 Task: Add an event with the title Third Project Quality Control Meeting, date '2023/11/30', time 7:30 AM to 9:30 AMand add a description: This training session is designed to help participants effectively manage their time, increase productivity, and achieve a better work-life balance. , put the event into Green category, logged in from the account softage.9@softage.netand send the event invitation to softage.4@softage.net with CC to  softage.5@softage.net. Set a reminder for the event 15 minutes before
Action: Mouse moved to (86, 105)
Screenshot: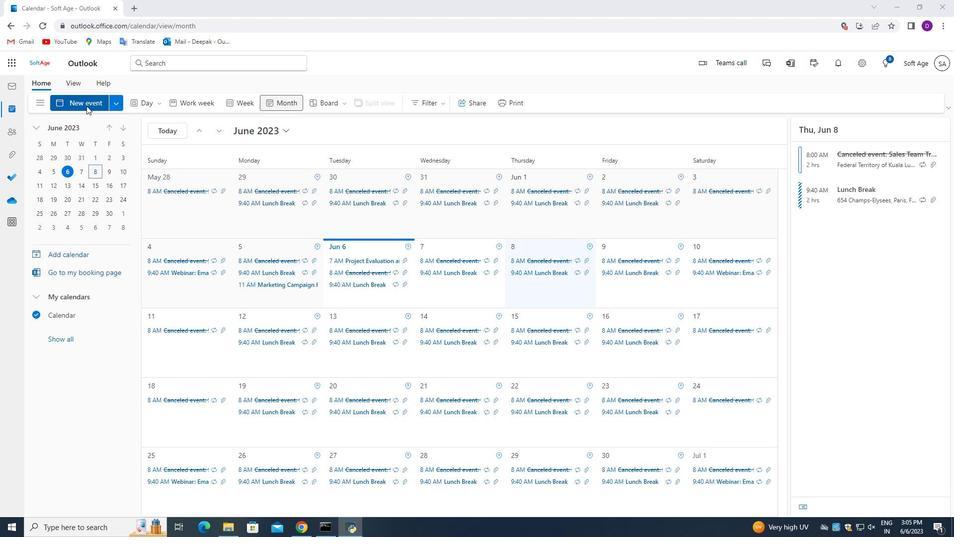
Action: Mouse pressed left at (86, 105)
Screenshot: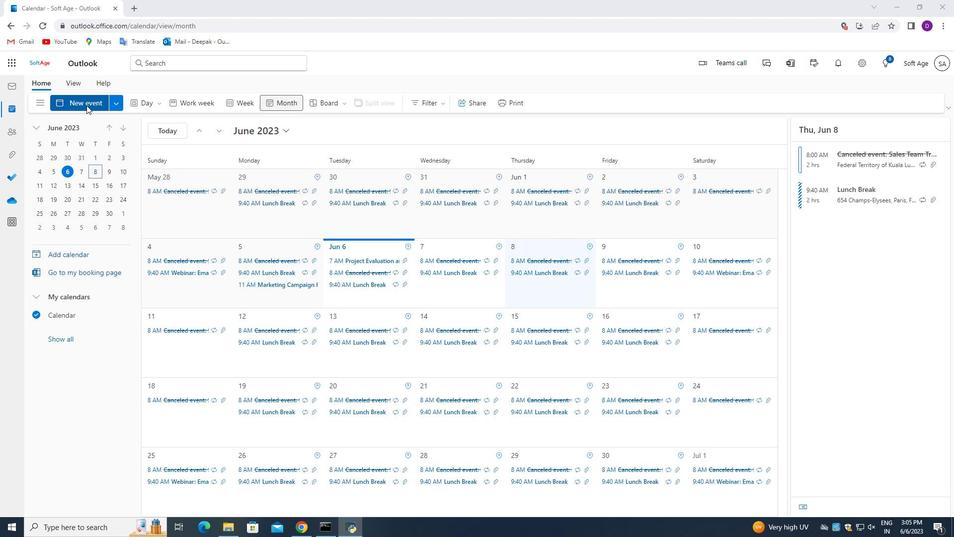 
Action: Mouse moved to (364, 416)
Screenshot: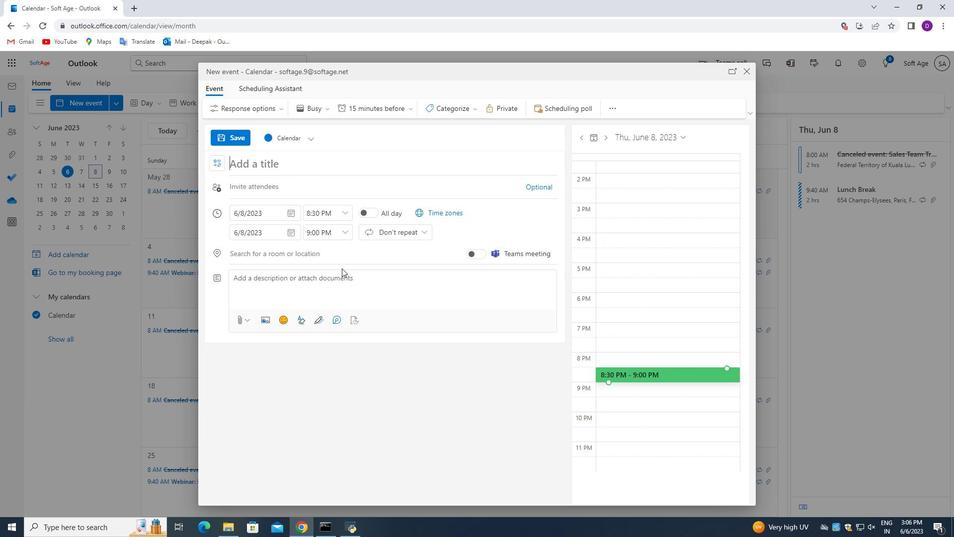 
Action: Key pressed <Key.shift_r>Third<Key.space><Key.shift>Project<Key.space><Key.shift_r>Quality<Key.space>control<Key.space><Key.shift>Meeting
Screenshot: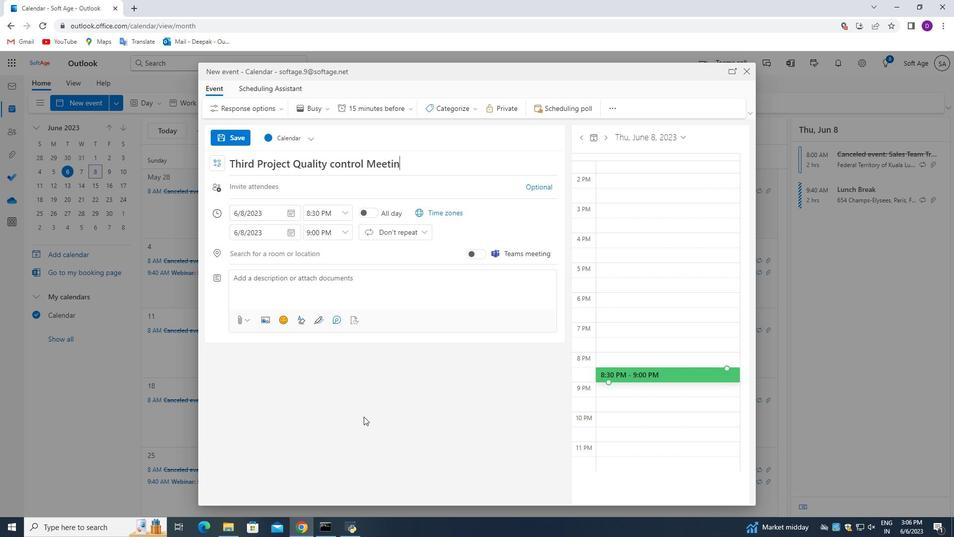 
Action: Mouse moved to (290, 214)
Screenshot: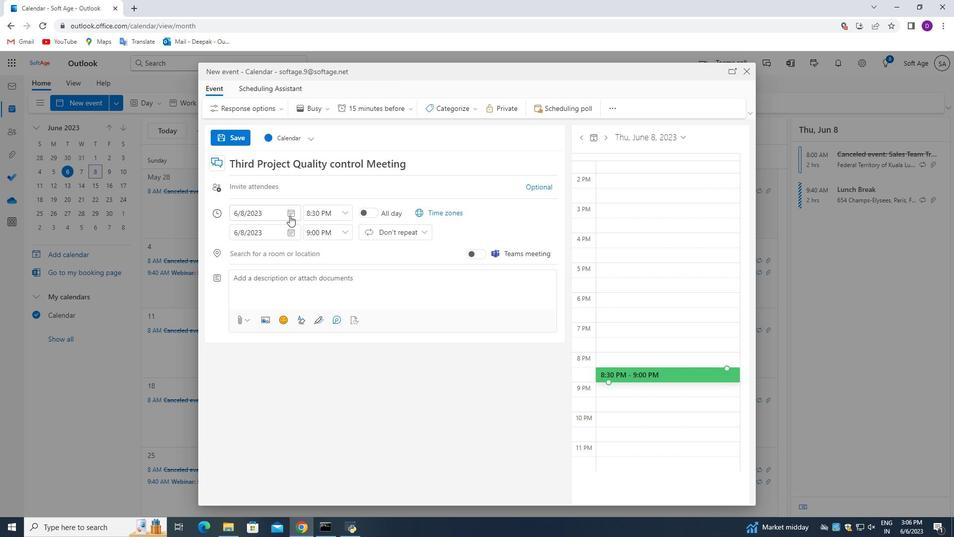 
Action: Mouse pressed left at (290, 214)
Screenshot: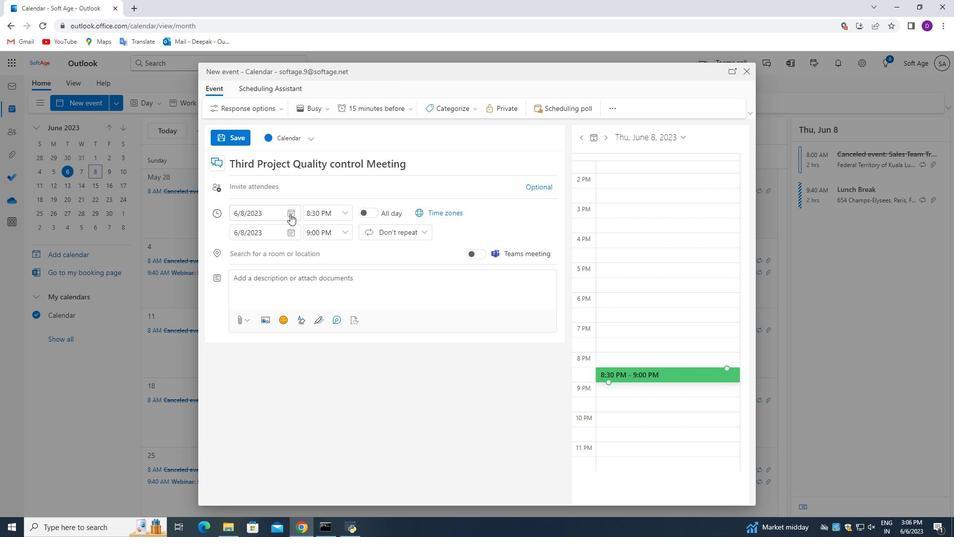 
Action: Mouse moved to (266, 237)
Screenshot: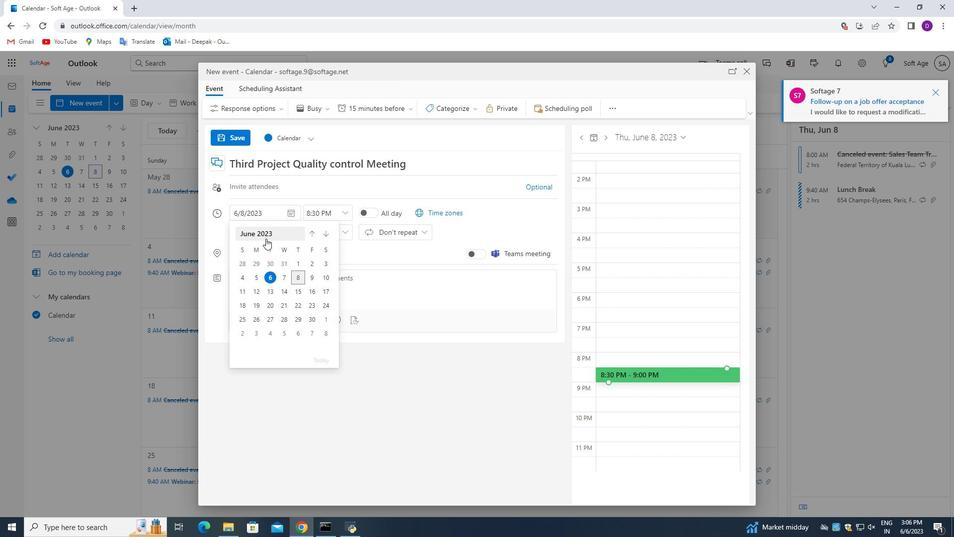 
Action: Mouse pressed left at (266, 237)
Screenshot: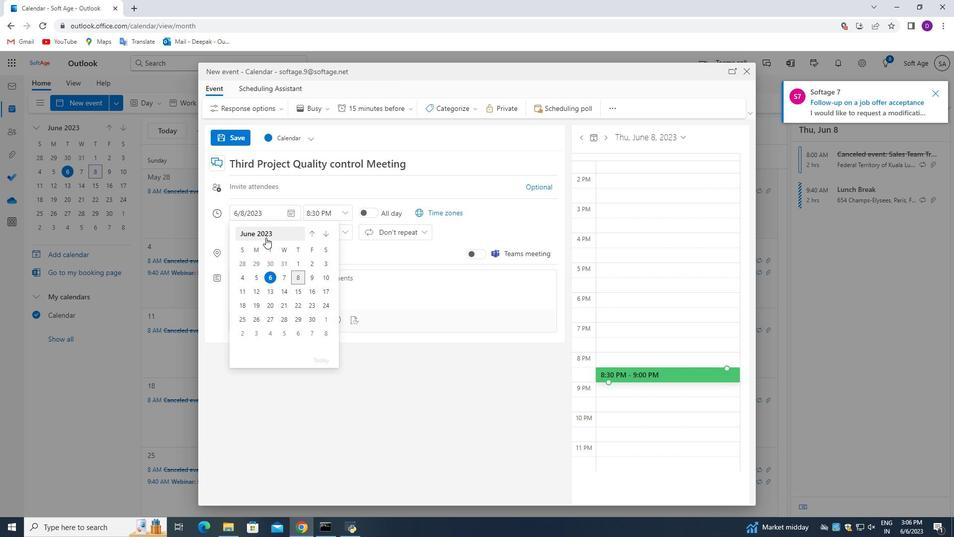 
Action: Mouse moved to (299, 311)
Screenshot: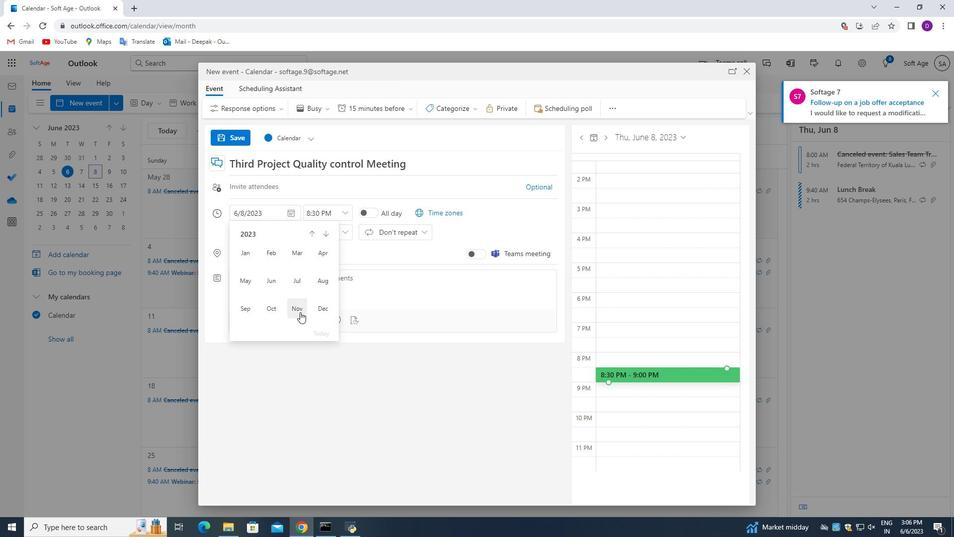 
Action: Mouse pressed left at (299, 311)
Screenshot: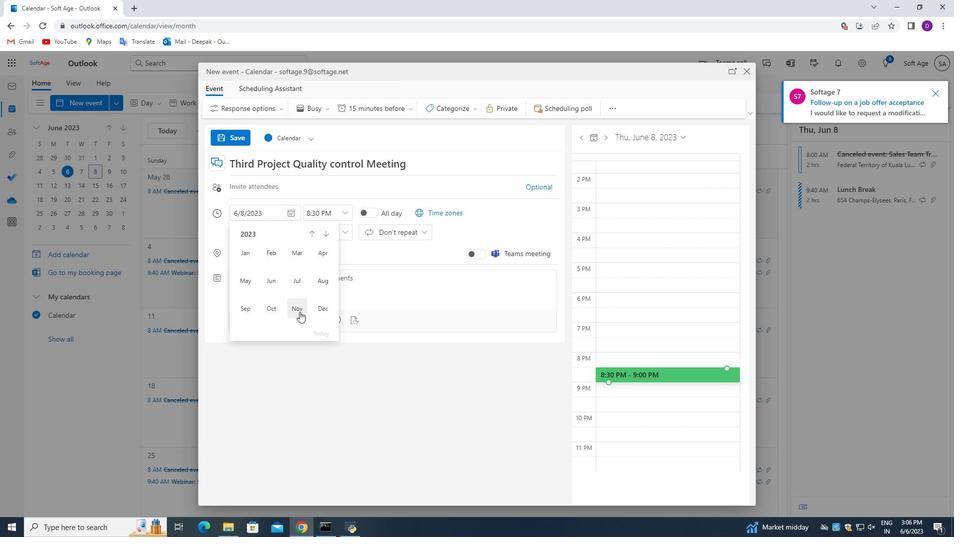 
Action: Mouse moved to (300, 318)
Screenshot: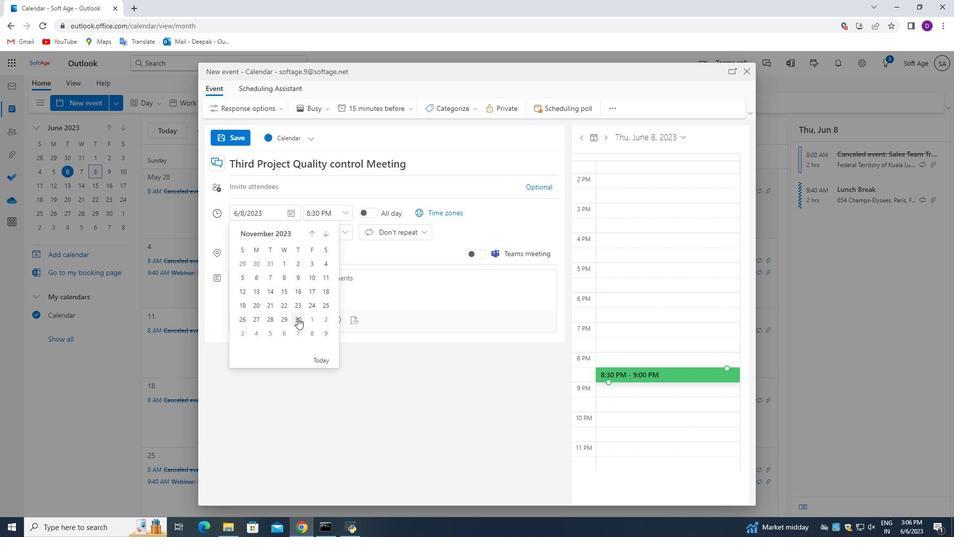 
Action: Mouse pressed left at (300, 318)
Screenshot: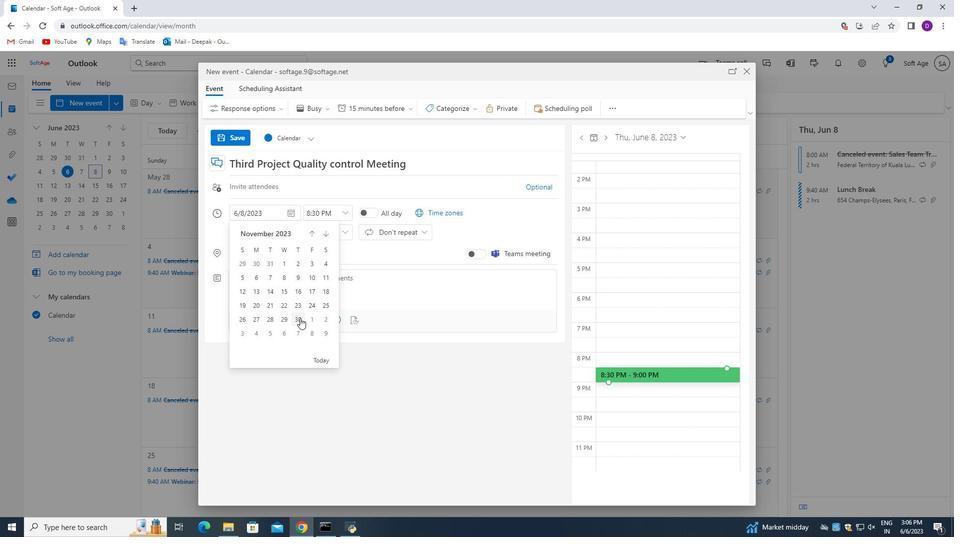 
Action: Mouse moved to (346, 215)
Screenshot: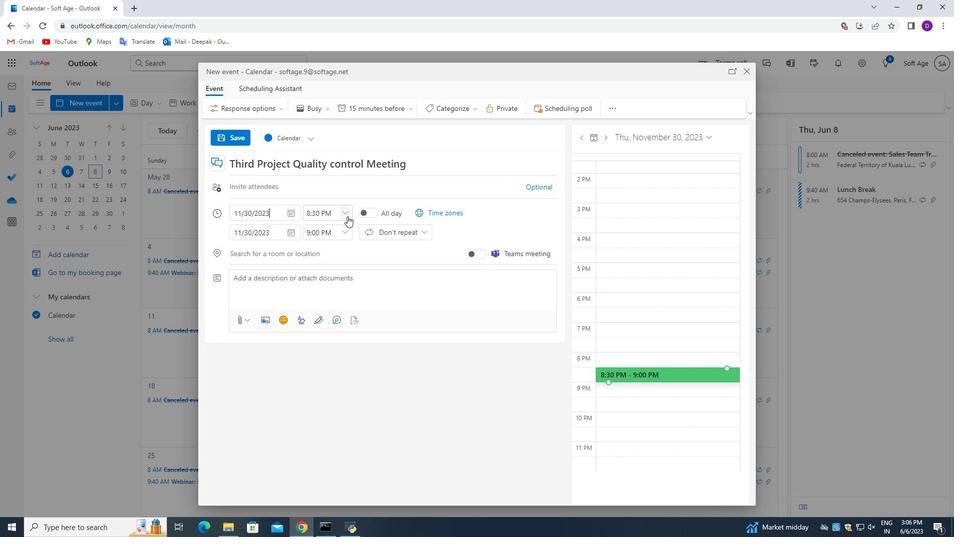 
Action: Mouse pressed left at (346, 215)
Screenshot: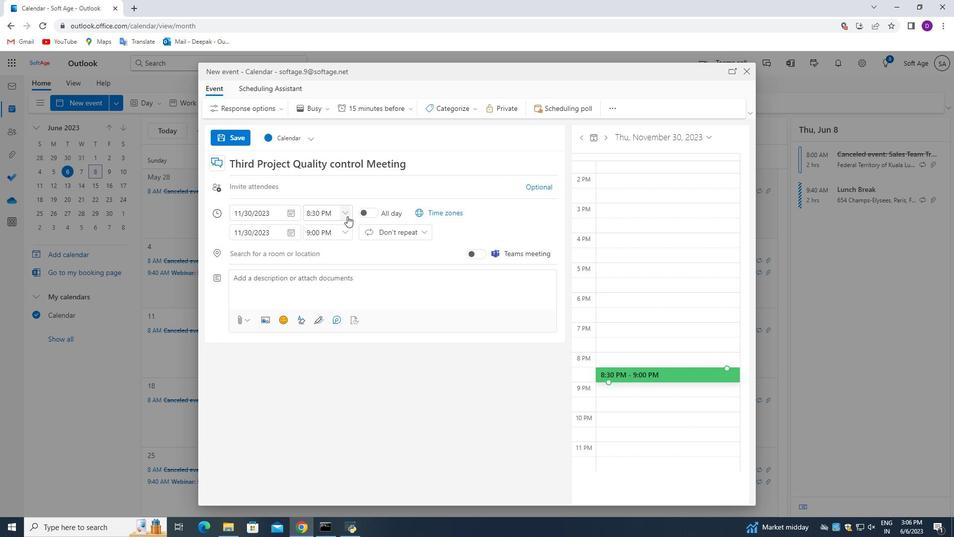 
Action: Mouse moved to (327, 275)
Screenshot: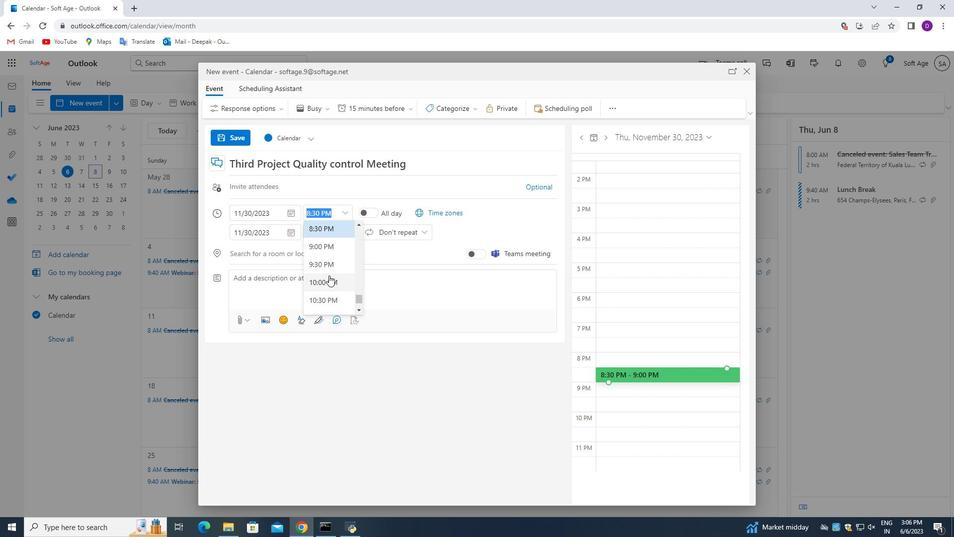 
Action: Mouse scrolled (327, 276) with delta (0, 0)
Screenshot: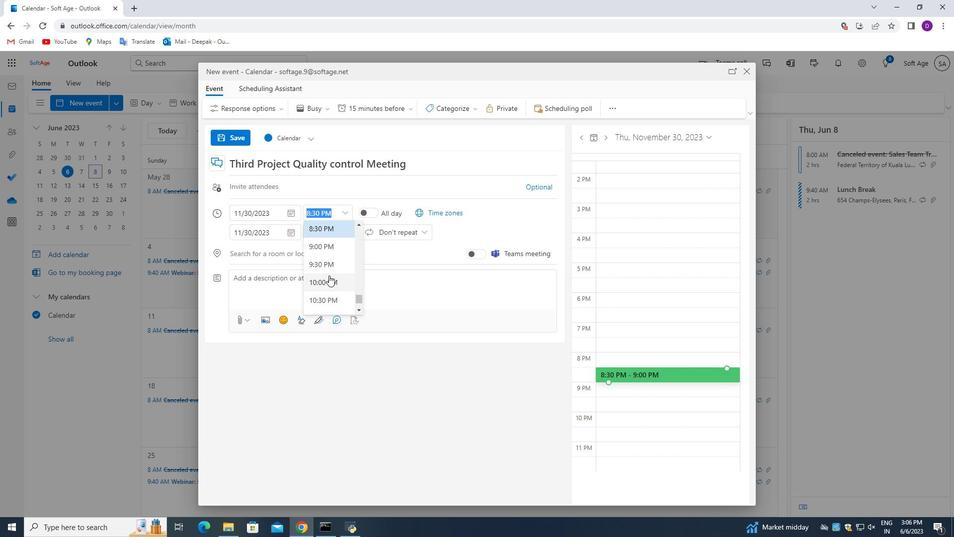 
Action: Mouse moved to (326, 272)
Screenshot: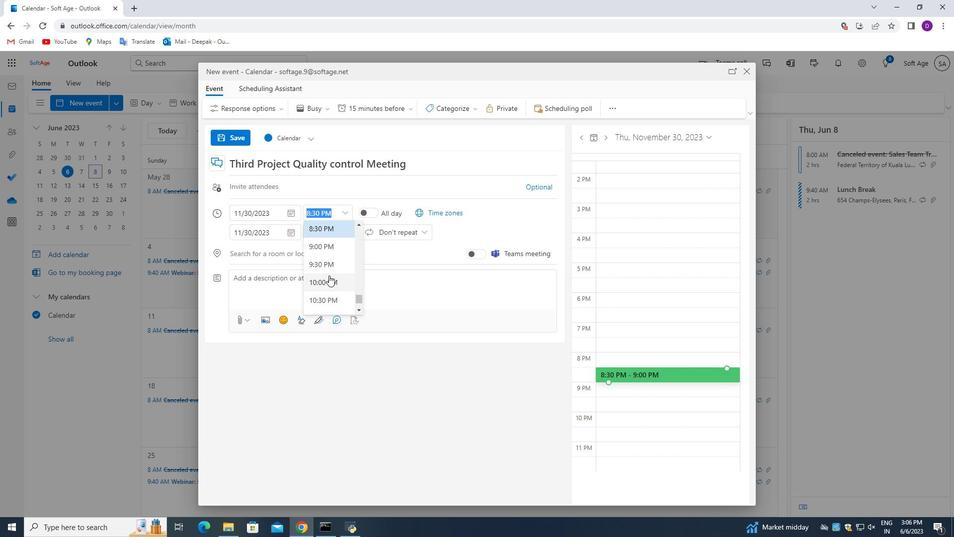 
Action: Mouse scrolled (326, 273) with delta (0, 0)
Screenshot: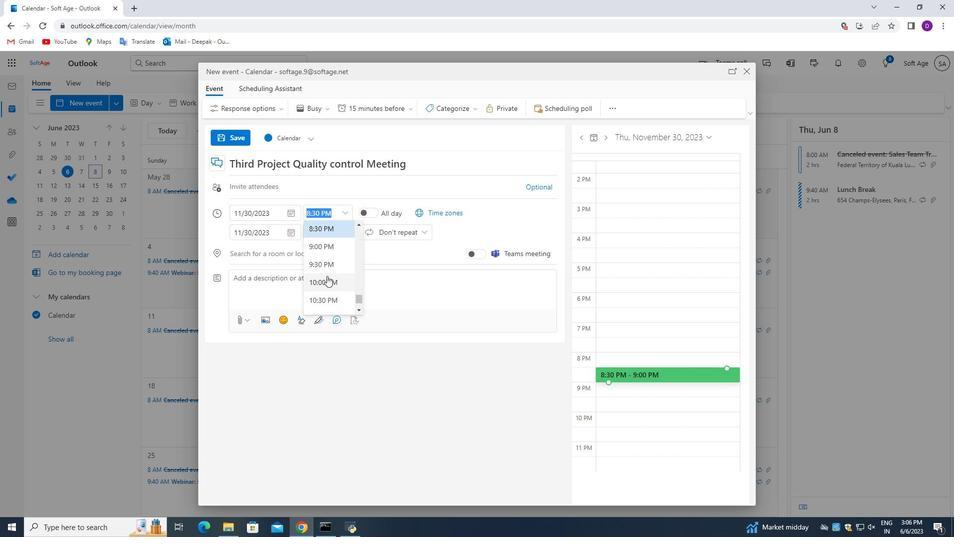 
Action: Mouse moved to (312, 257)
Screenshot: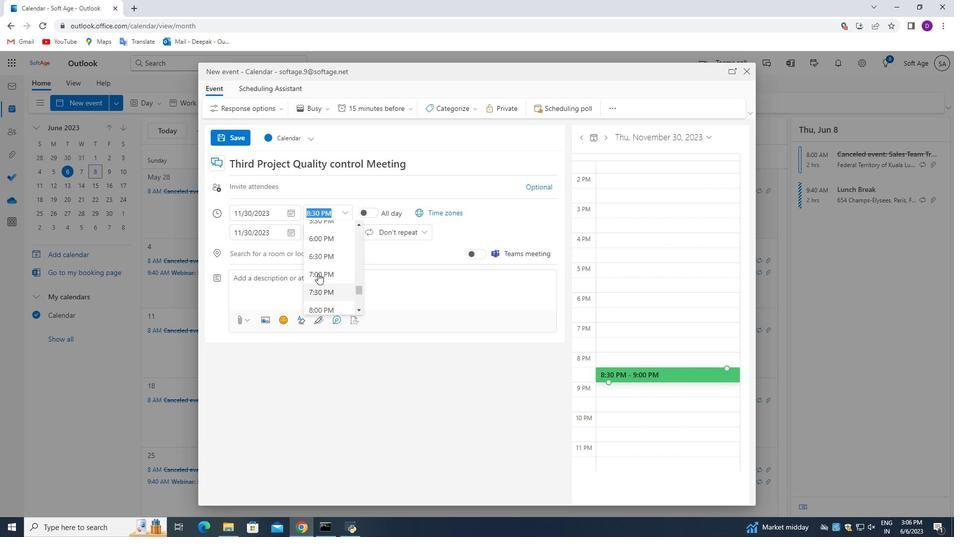 
Action: Mouse scrolled (312, 257) with delta (0, 0)
Screenshot: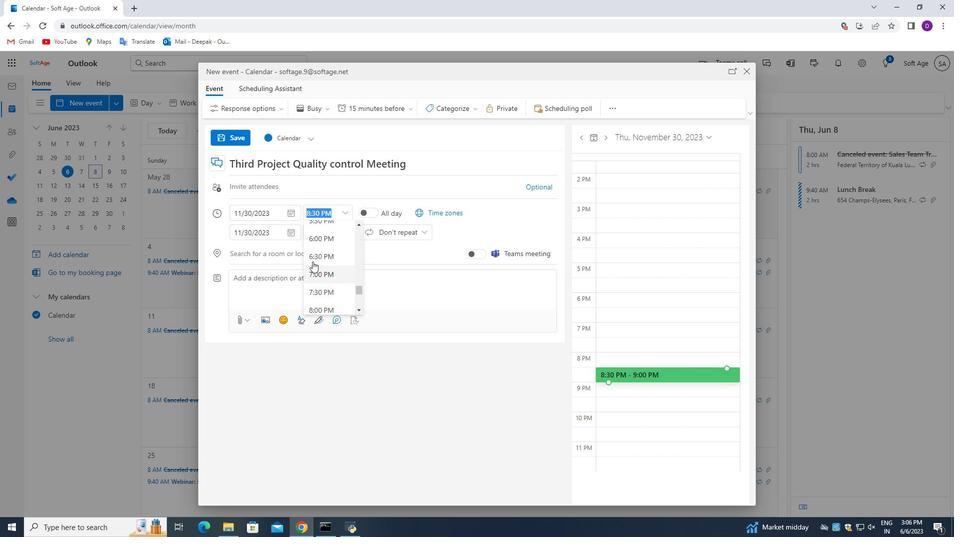 
Action: Mouse moved to (319, 258)
Screenshot: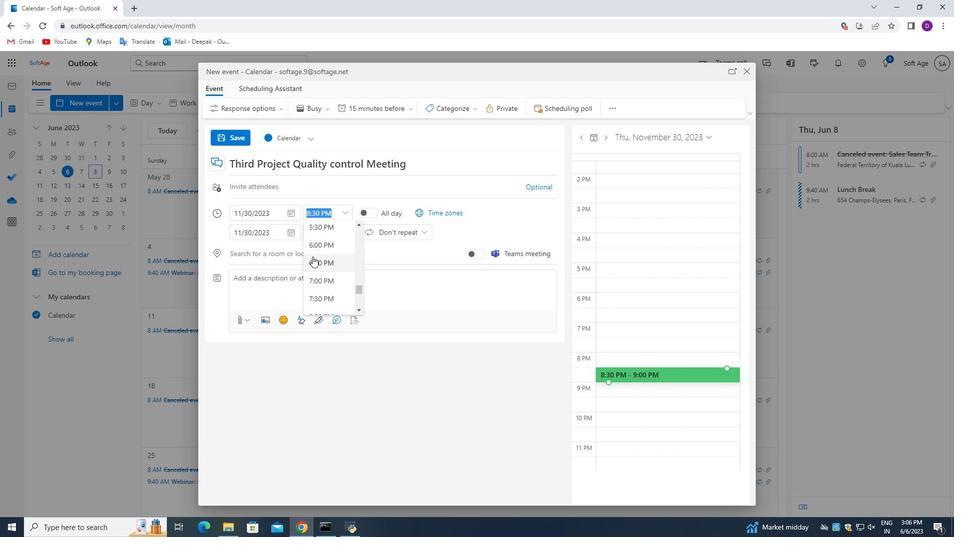 
Action: Mouse scrolled (313, 257) with delta (0, 0)
Screenshot: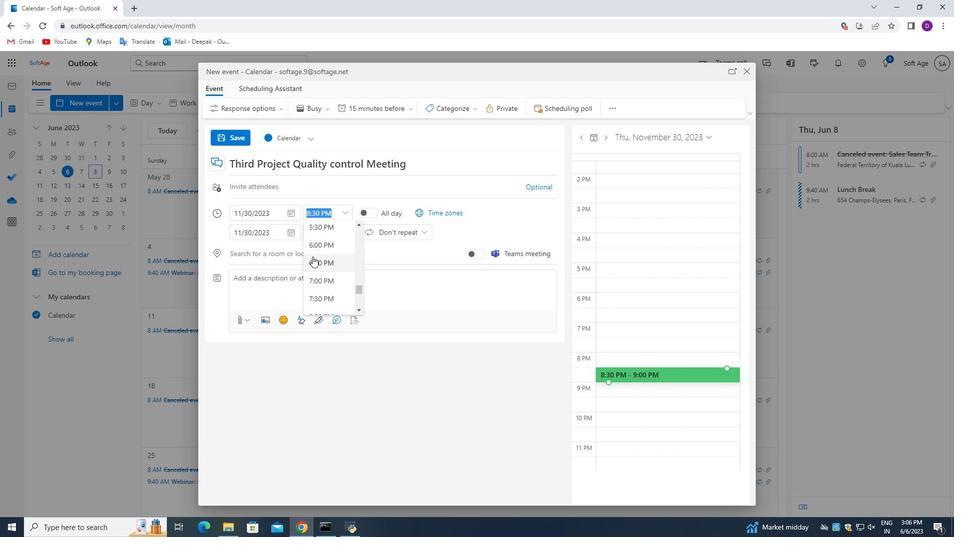 
Action: Mouse moved to (327, 269)
Screenshot: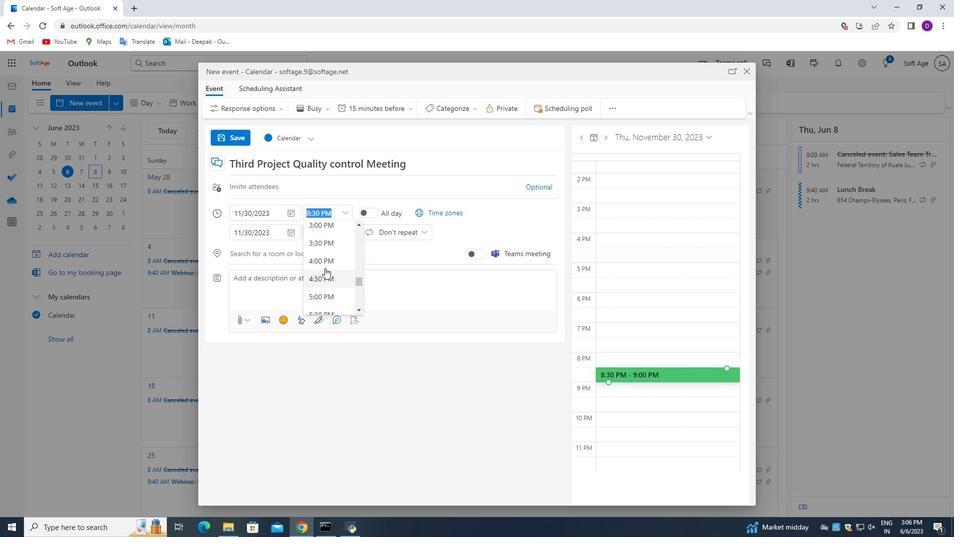 
Action: Mouse scrolled (327, 270) with delta (0, 0)
Screenshot: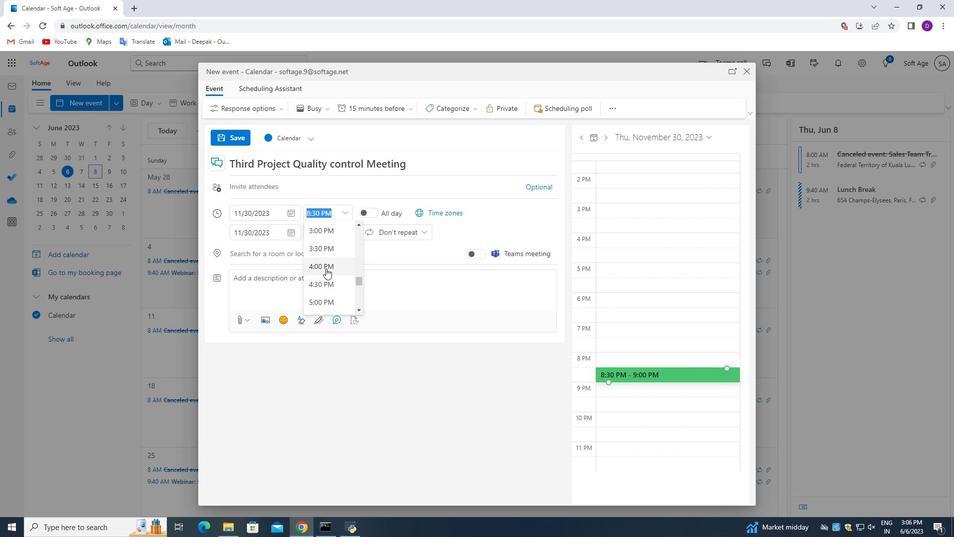
Action: Mouse scrolled (327, 270) with delta (0, 0)
Screenshot: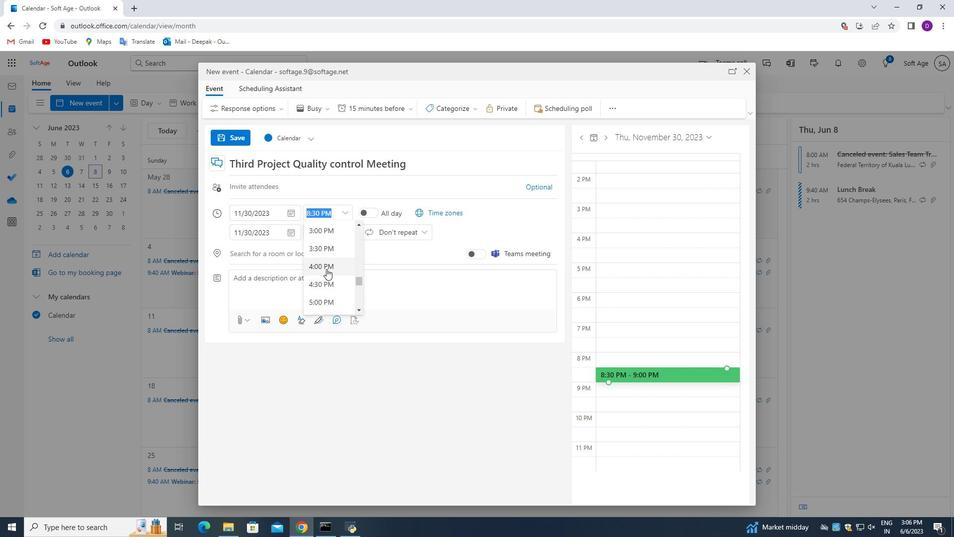 
Action: Mouse moved to (326, 270)
Screenshot: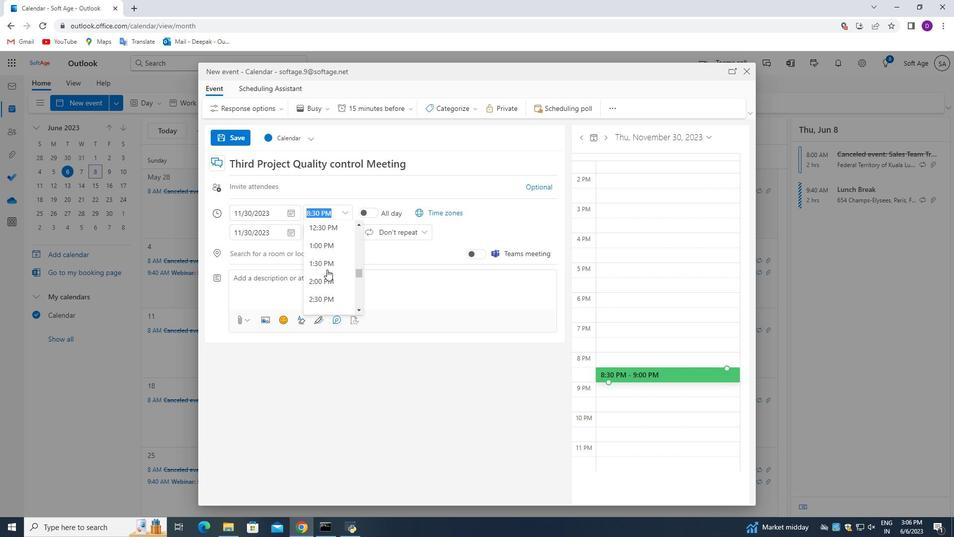 
Action: Mouse scrolled (326, 270) with delta (0, 0)
Screenshot: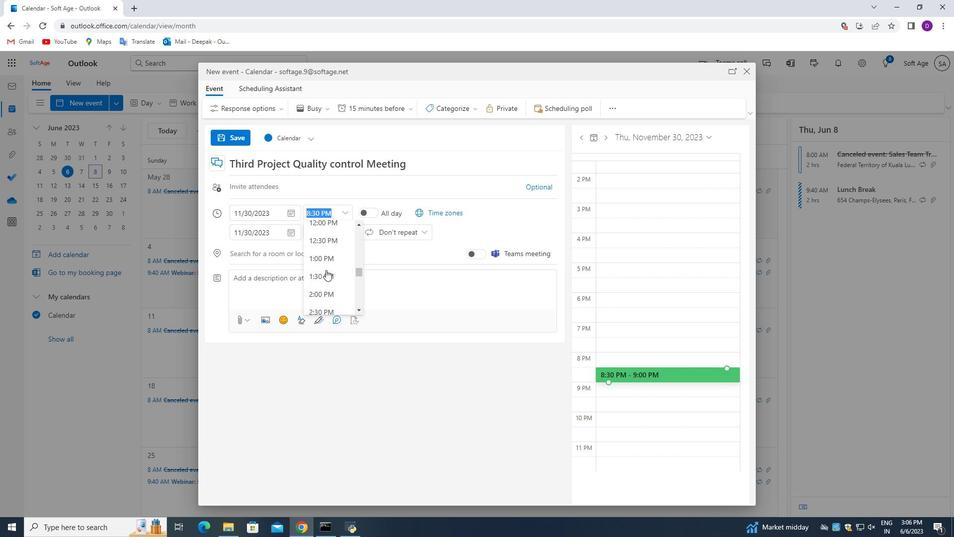 
Action: Mouse scrolled (326, 270) with delta (0, 0)
Screenshot: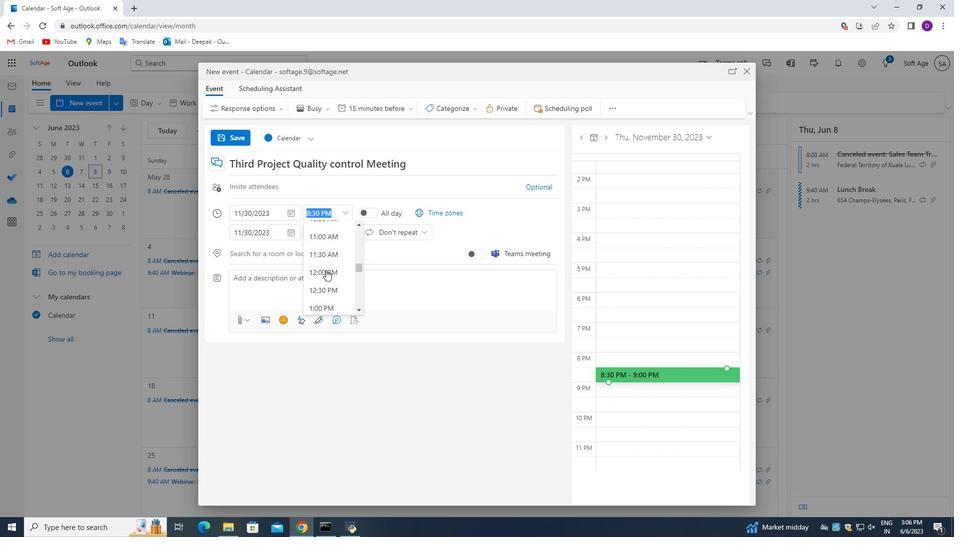 
Action: Mouse scrolled (326, 270) with delta (0, 0)
Screenshot: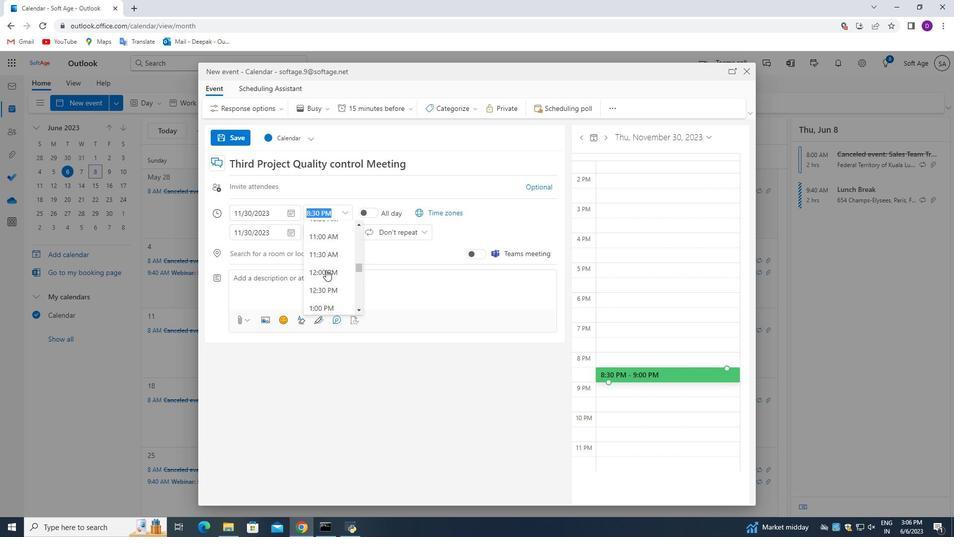 
Action: Mouse moved to (326, 260)
Screenshot: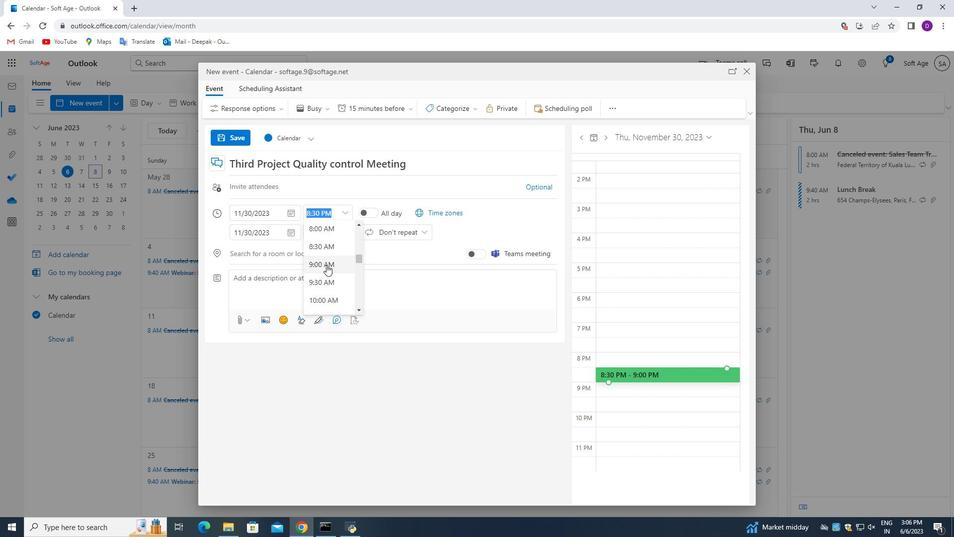 
Action: Mouse scrolled (326, 260) with delta (0, 0)
Screenshot: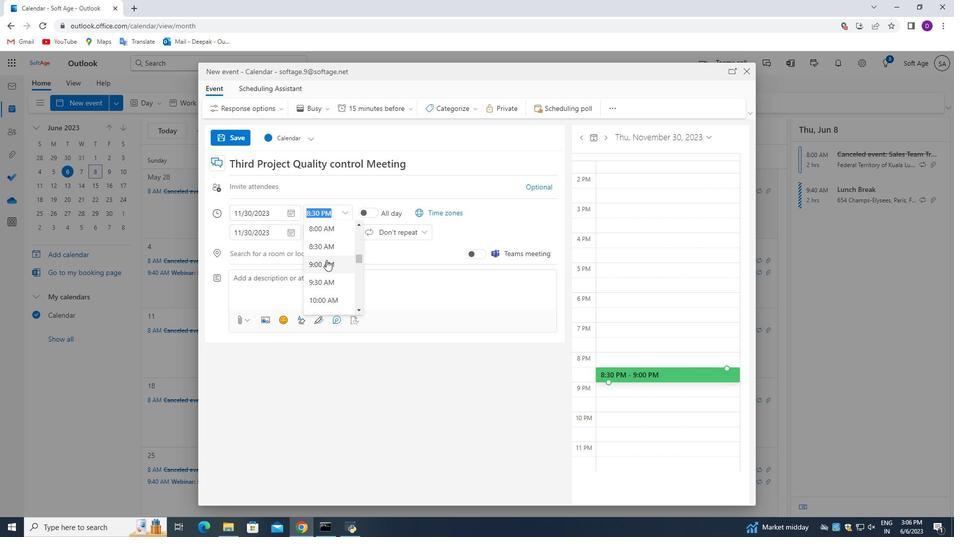 
Action: Mouse moved to (325, 265)
Screenshot: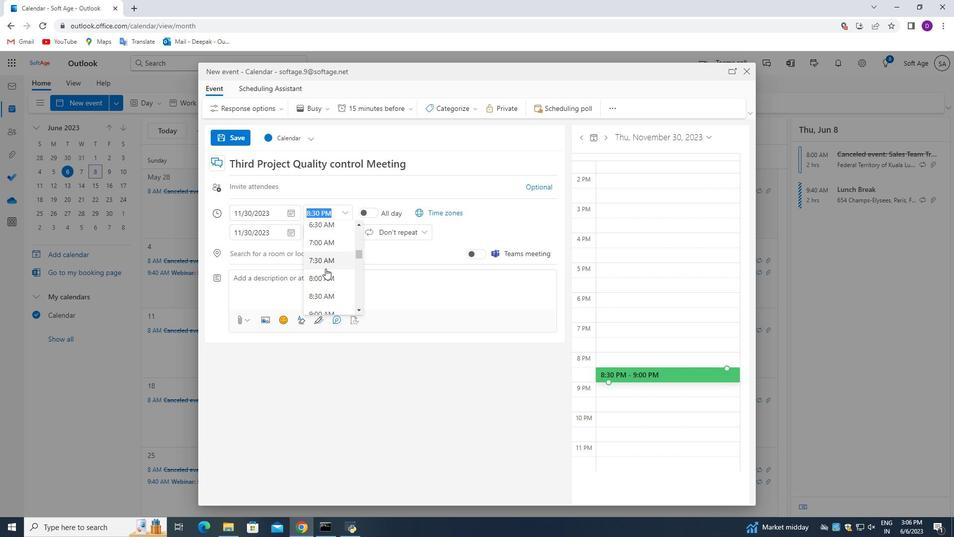 
Action: Mouse pressed left at (325, 265)
Screenshot: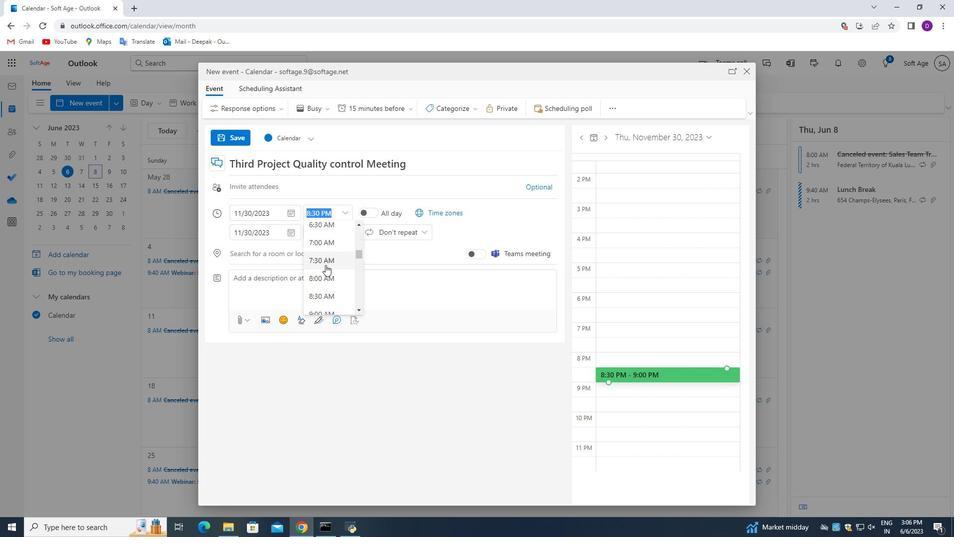 
Action: Mouse moved to (344, 231)
Screenshot: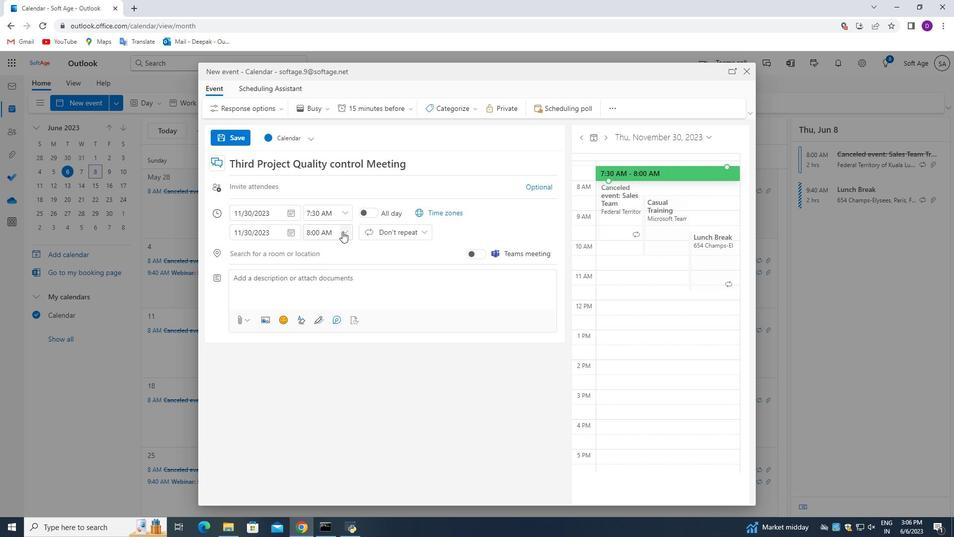 
Action: Mouse pressed left at (344, 231)
Screenshot: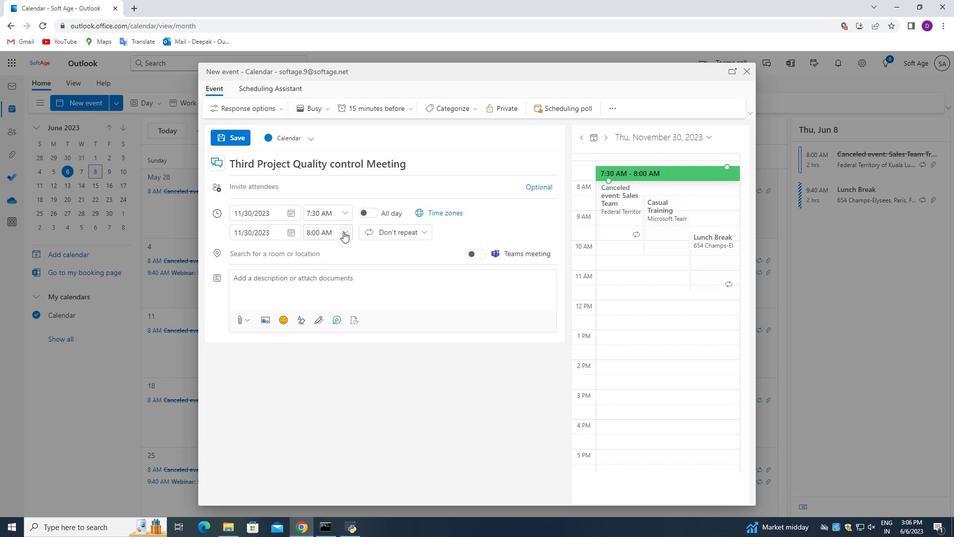 
Action: Mouse moved to (337, 301)
Screenshot: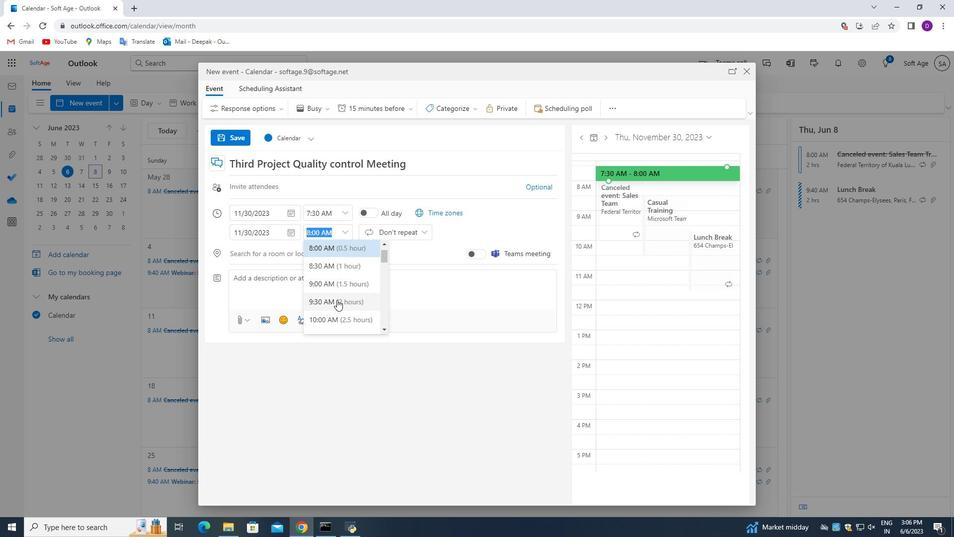 
Action: Mouse pressed left at (337, 301)
Screenshot: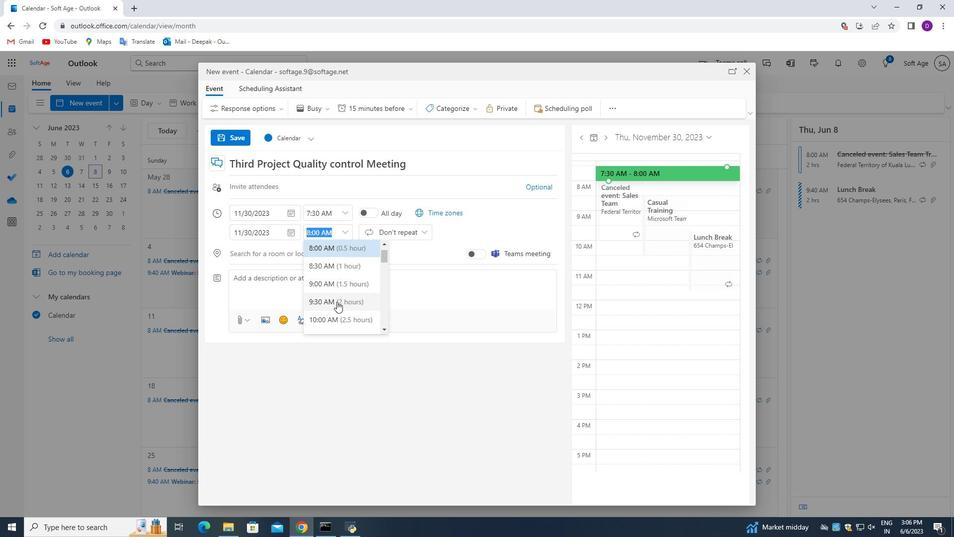 
Action: Mouse moved to (312, 279)
Screenshot: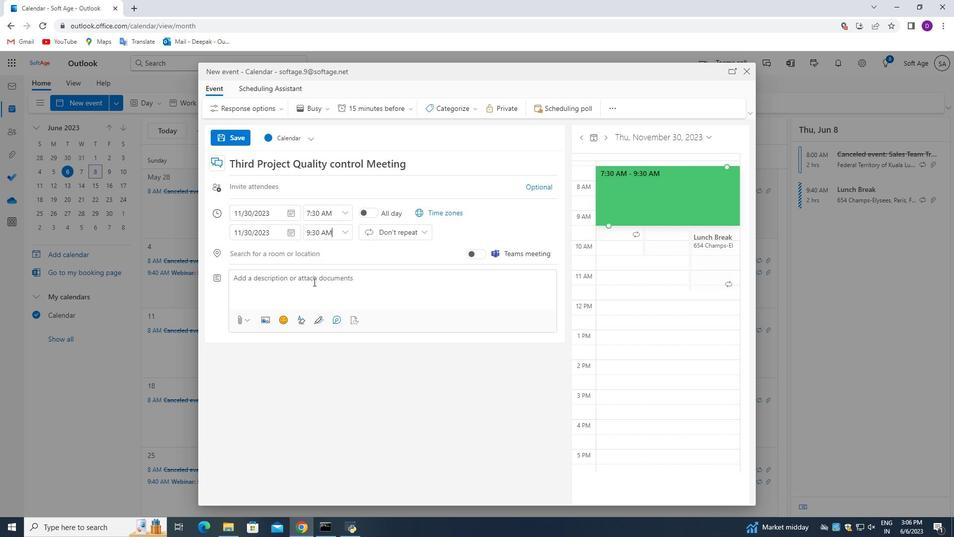 
Action: Mouse pressed left at (312, 279)
Screenshot: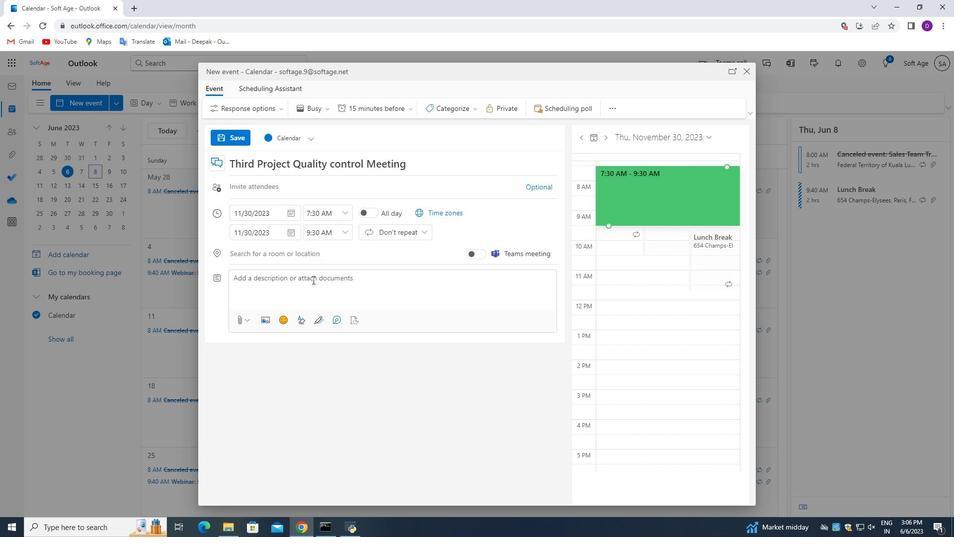 
Action: Mouse moved to (369, 396)
Screenshot: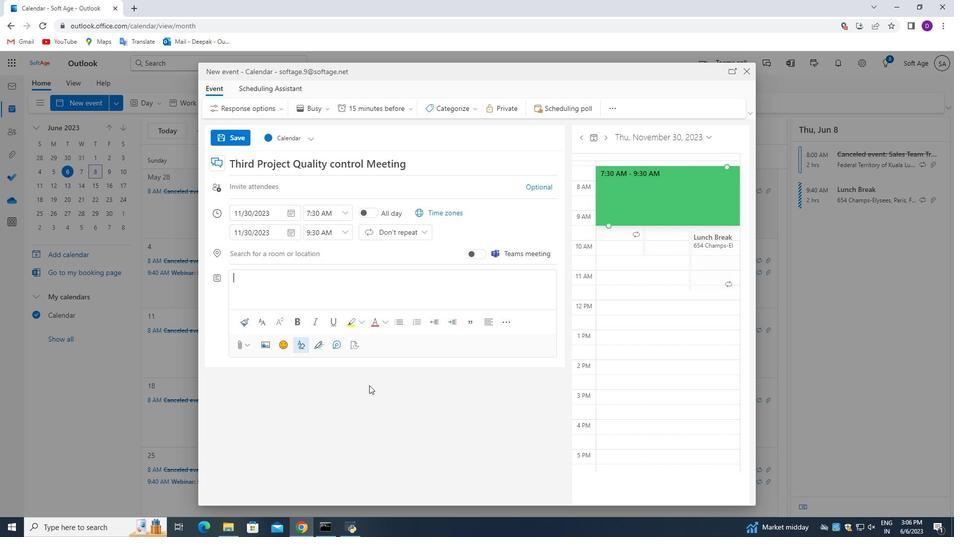 
Action: Key pressed <Key.shift_r>This<Key.space>training<Key.space>session<Key.space>is<Key.space>designed<Key.space>to<Key.space>help<Key.space>participants<Key.space>effectively<Key.space>manage<Key.space>thi<Key.backspace>eit<Key.backspace>r<Key.space>time,<Key.space>increase<Key.space>productivity,<Key.space>and<Key.space>achieve<Key.space>a<Key.space>better<Key.space>work-life<Key.space>balanve<Key.backspace><Key.backspace>ce.
Screenshot: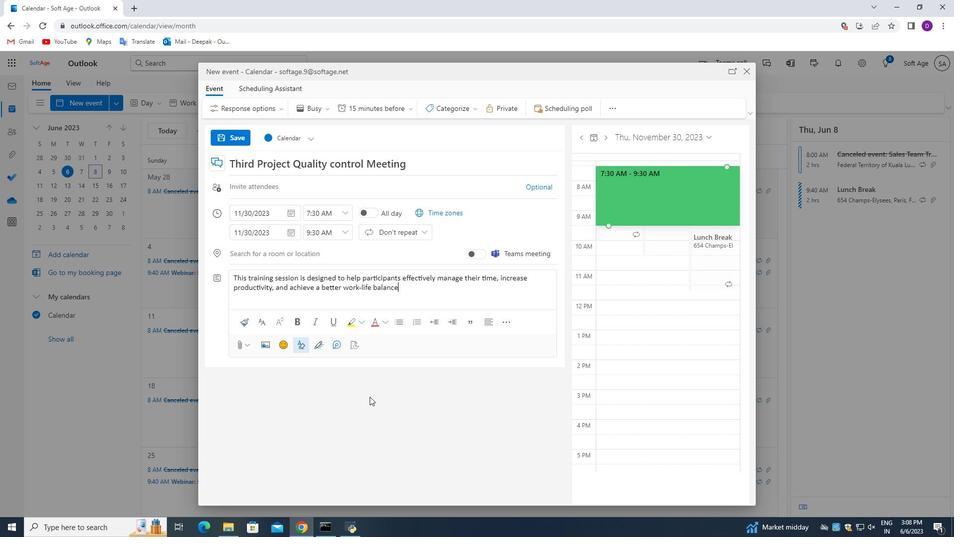 
Action: Mouse moved to (455, 109)
Screenshot: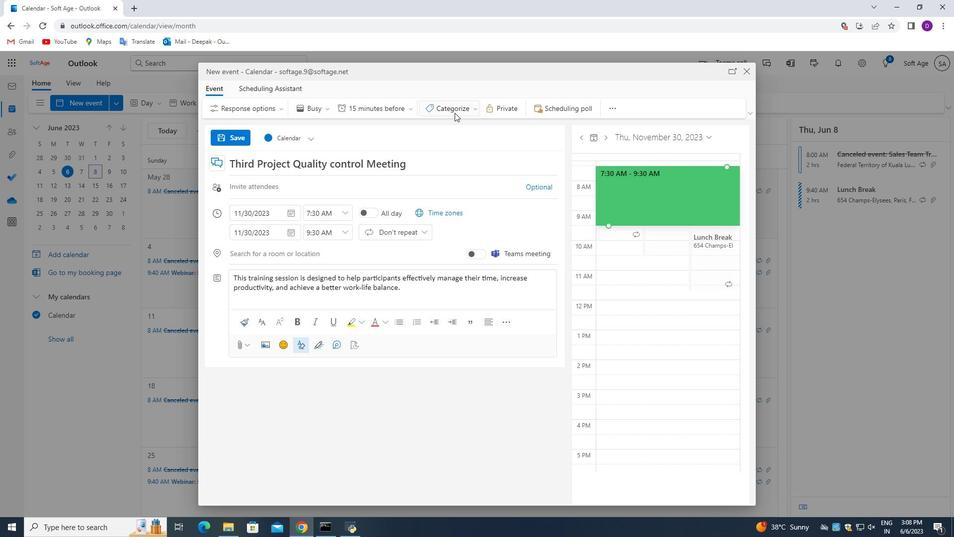 
Action: Mouse pressed left at (455, 109)
Screenshot: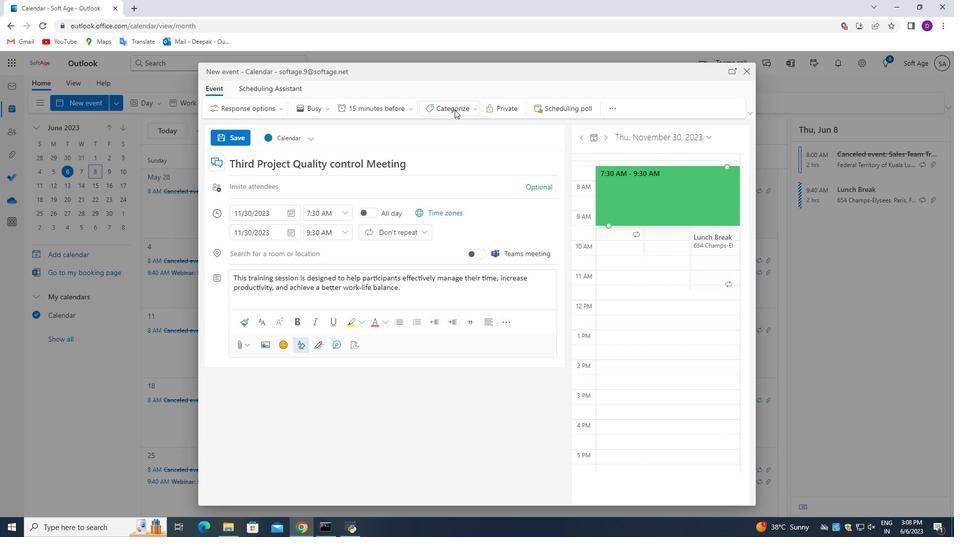 
Action: Mouse moved to (459, 143)
Screenshot: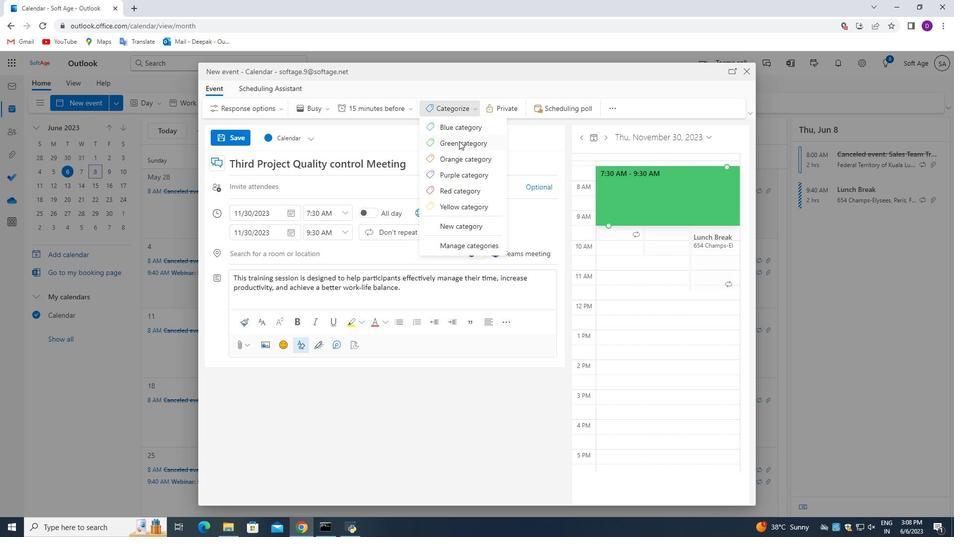 
Action: Mouse pressed left at (459, 143)
Screenshot: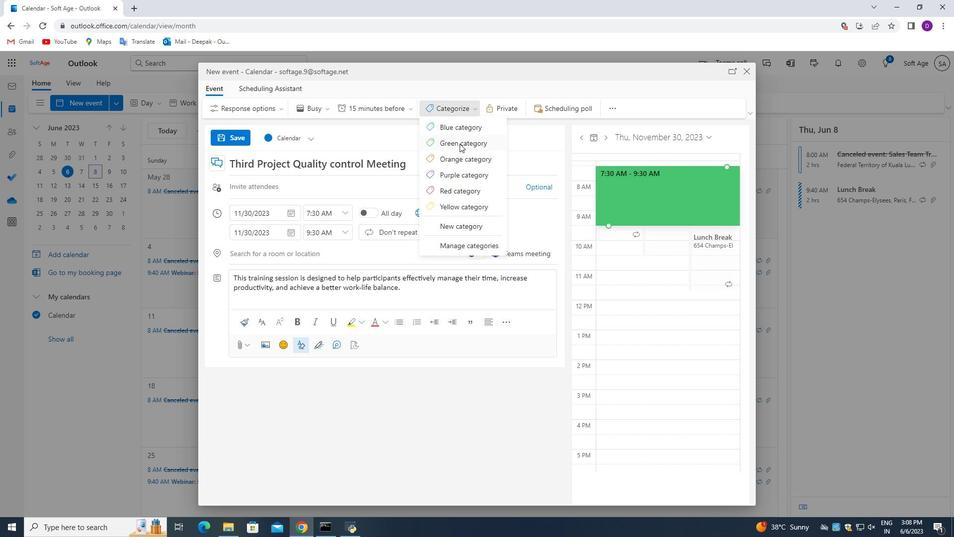 
Action: Mouse moved to (261, 185)
Screenshot: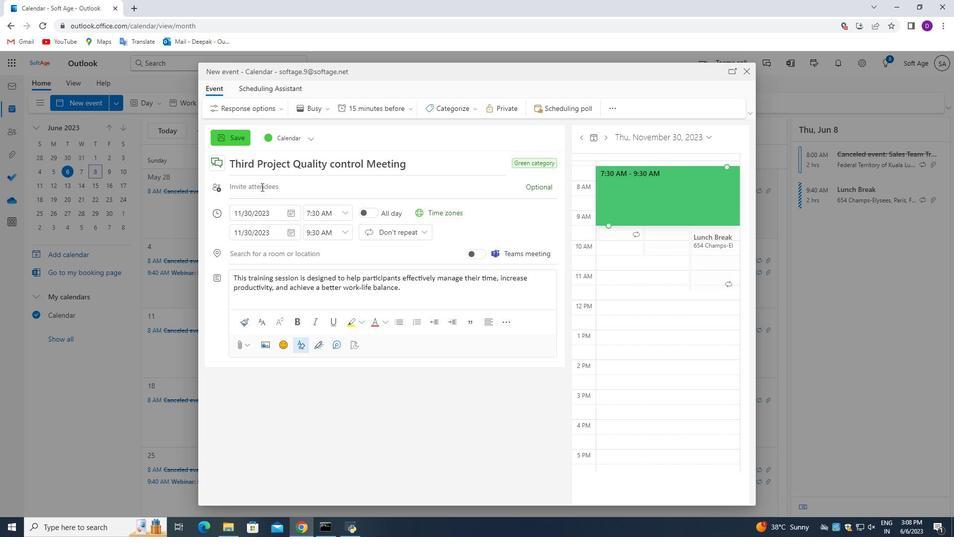 
Action: Mouse pressed left at (261, 185)
Screenshot: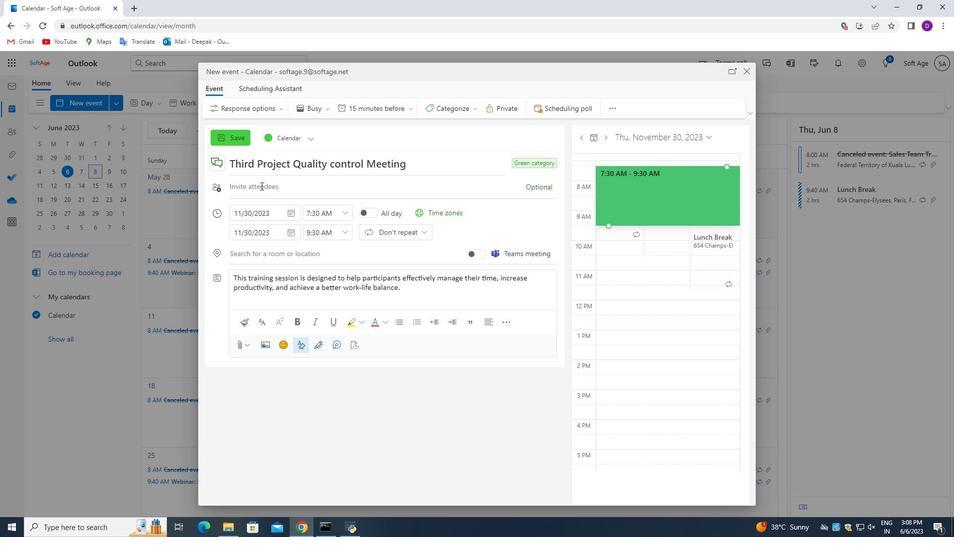 
Action: Mouse moved to (491, 383)
Screenshot: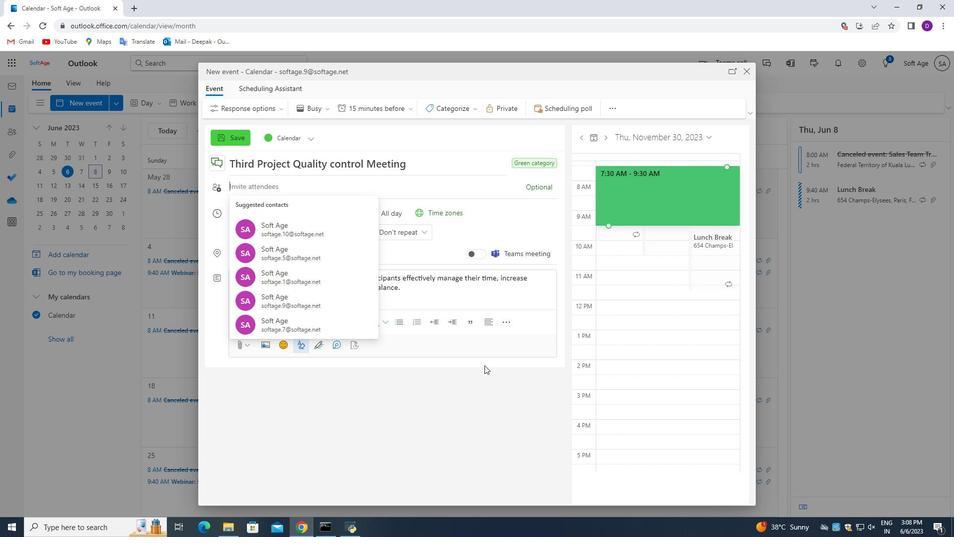 
Action: Key pressed softage.4<Key.shift>@sofa<Key.backspace>tage.net<Key.enter>
Screenshot: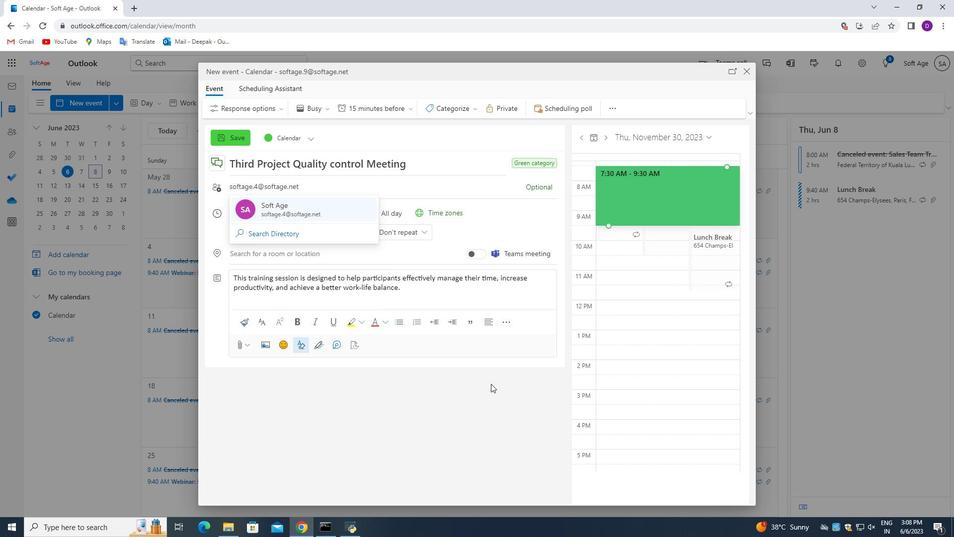 
Action: Mouse moved to (547, 185)
Screenshot: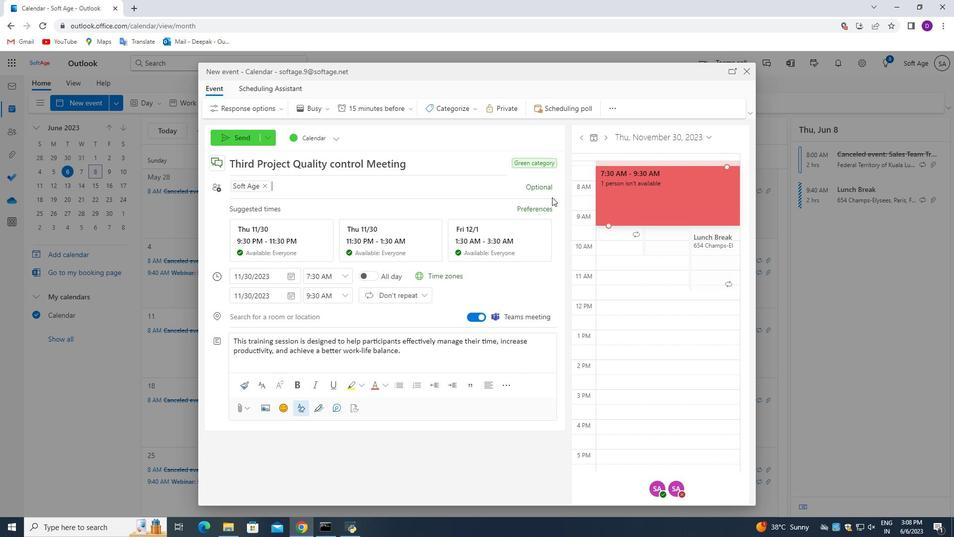 
Action: Mouse pressed left at (547, 185)
Screenshot: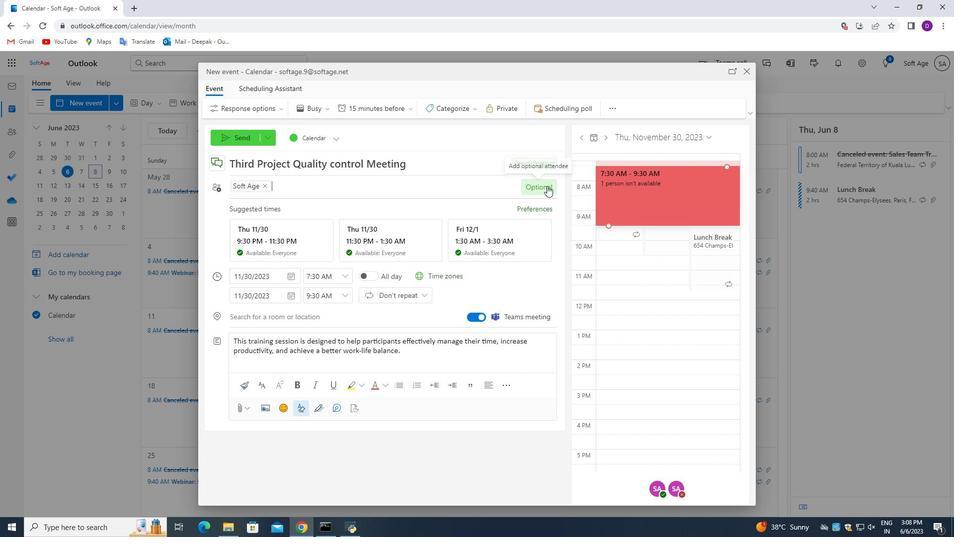 
Action: Mouse moved to (281, 190)
Screenshot: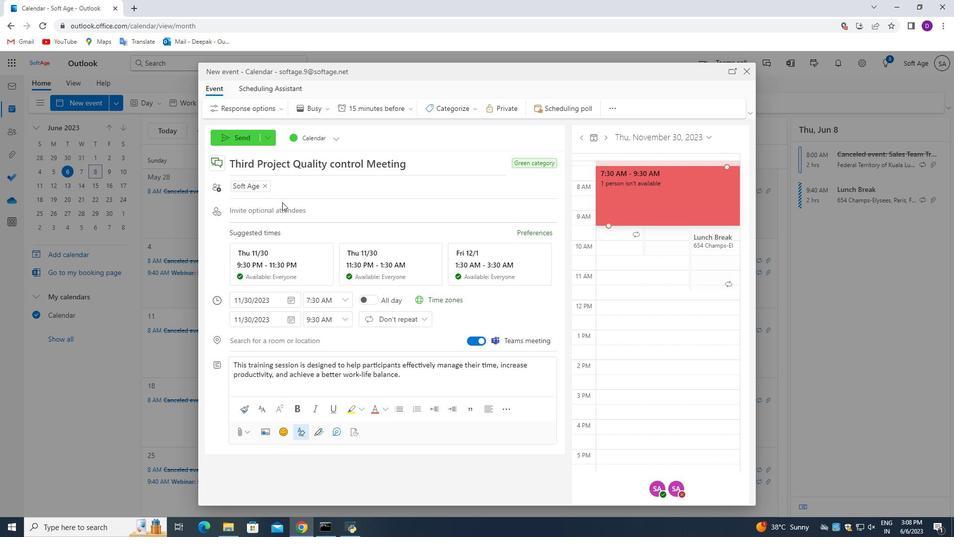 
Action: Key pressed softg<Key.backspace>age.5<Key.shift>@softage.net<Key.enter>
Screenshot: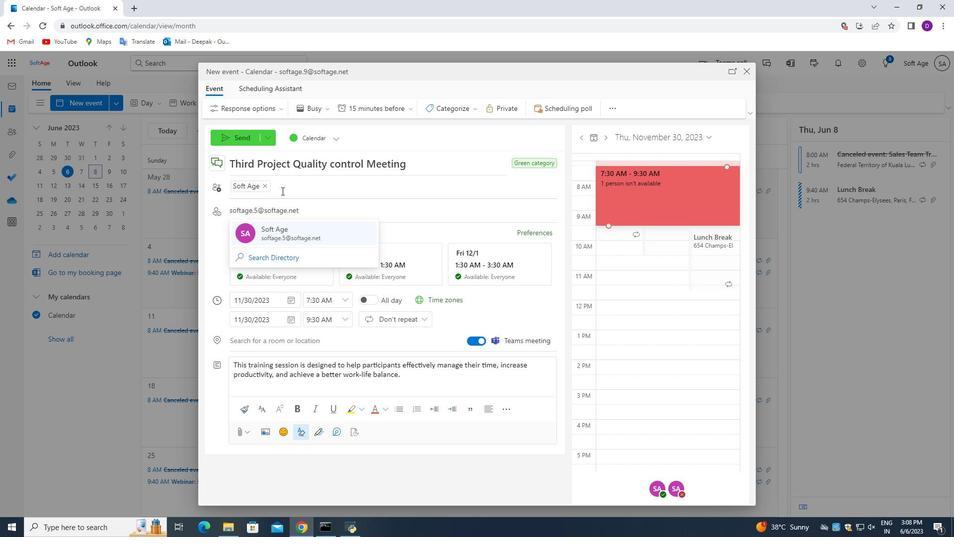 
Action: Mouse moved to (397, 110)
Screenshot: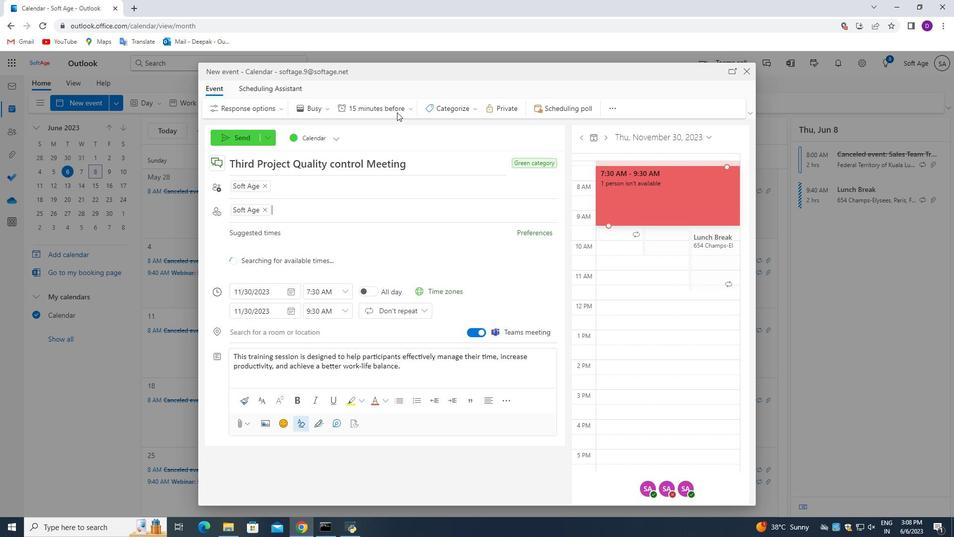 
Action: Mouse pressed left at (397, 110)
Screenshot: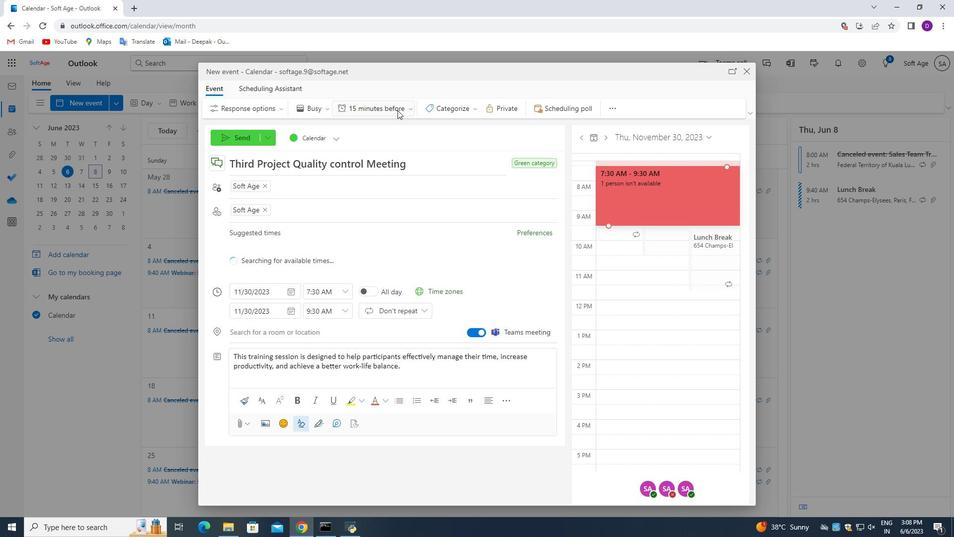 
Action: Mouse moved to (374, 179)
Screenshot: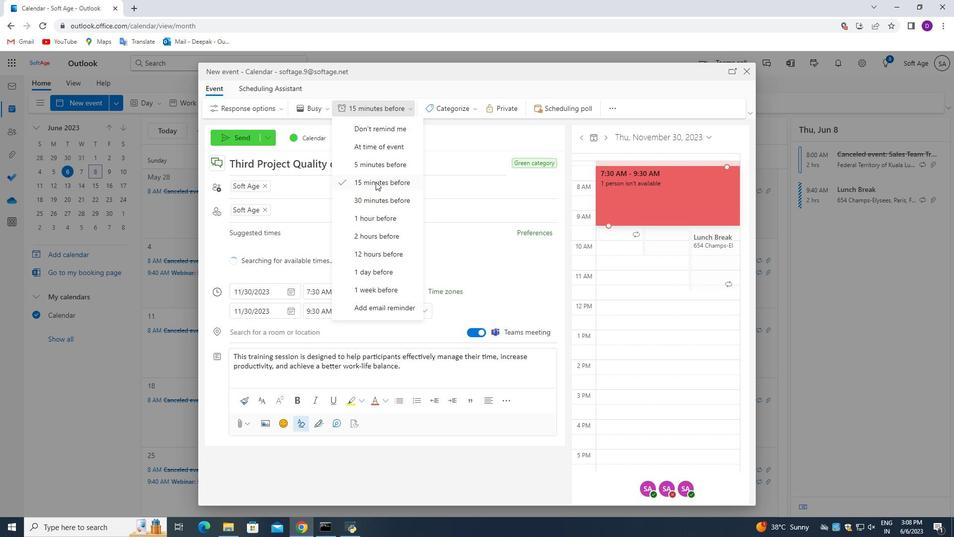 
Action: Mouse pressed left at (374, 179)
Screenshot: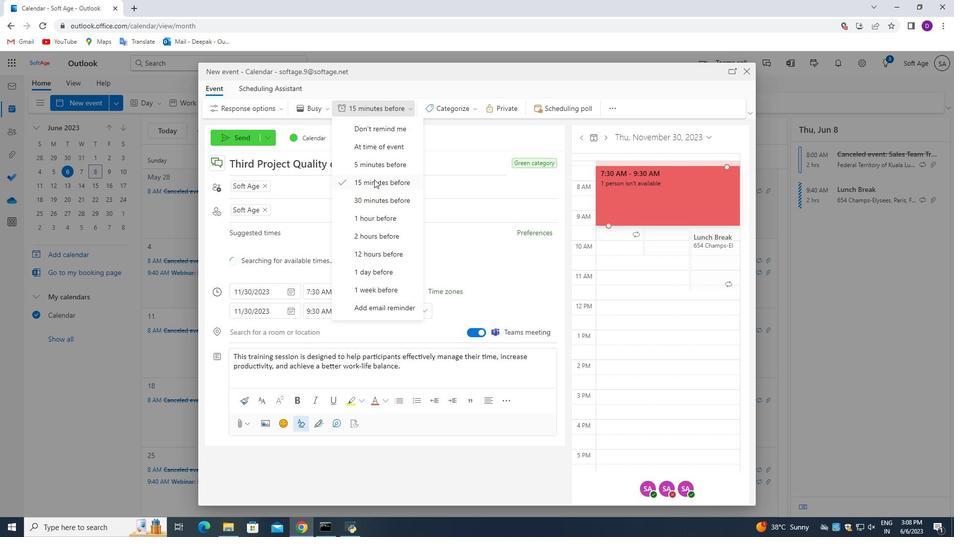 
Action: Mouse moved to (375, 259)
Screenshot: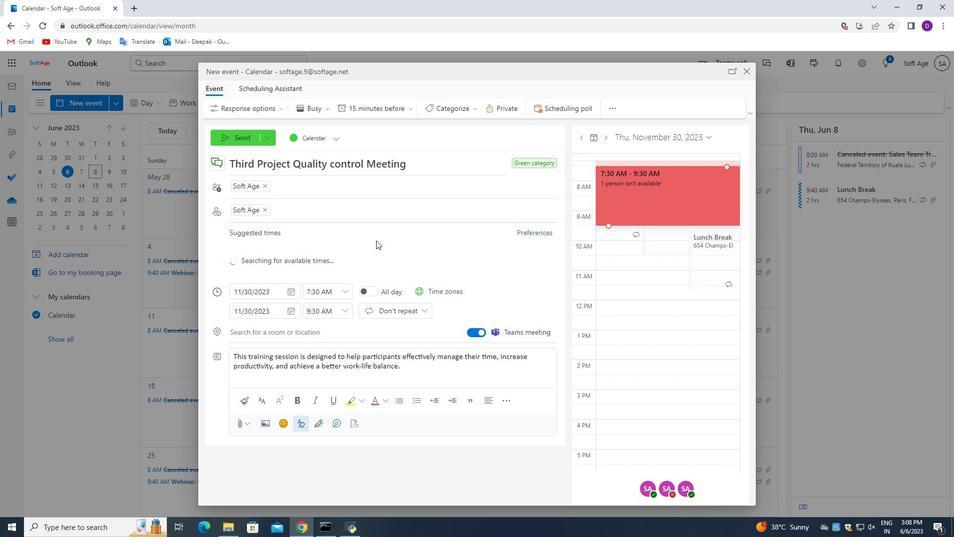 
Action: Mouse scrolled (375, 258) with delta (0, 0)
Screenshot: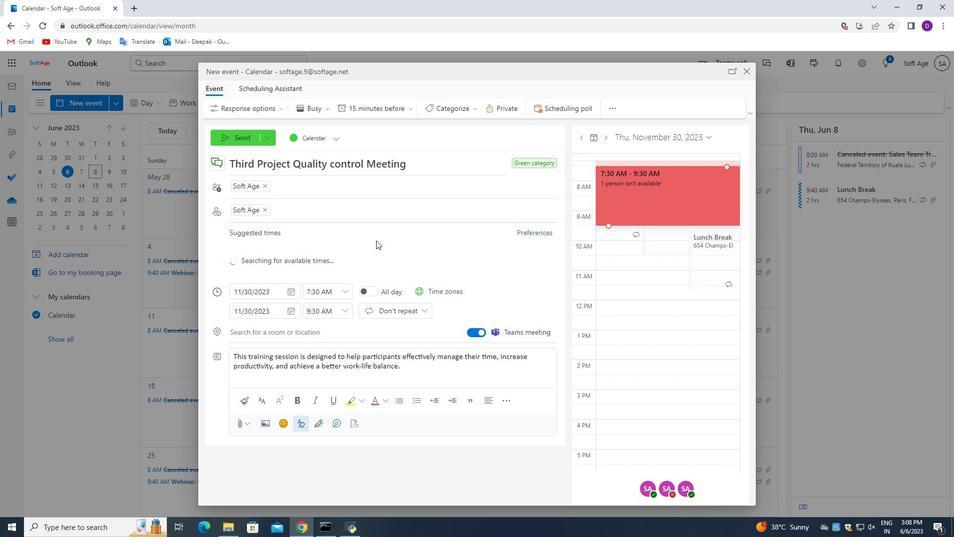 
Action: Mouse moved to (375, 269)
Screenshot: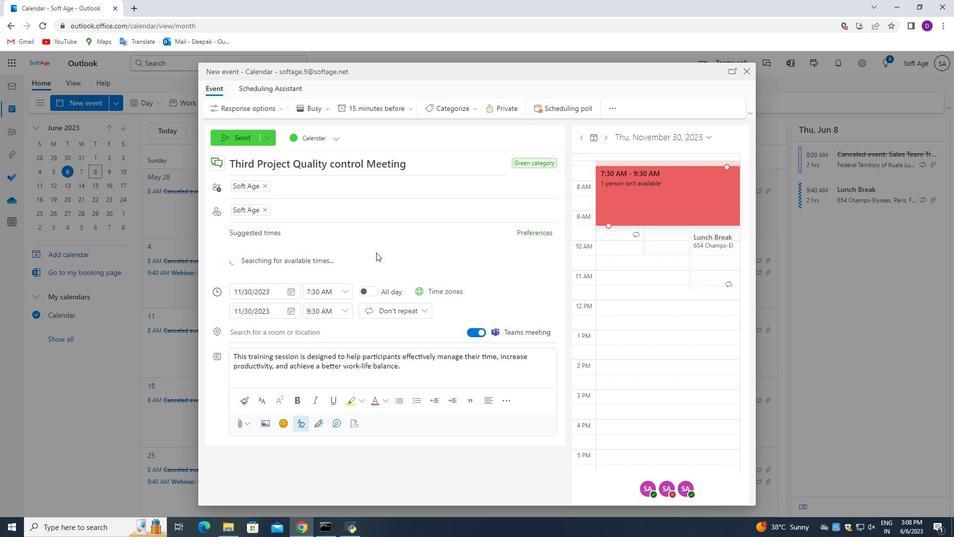 
Action: Mouse scrolled (375, 269) with delta (0, 0)
Screenshot: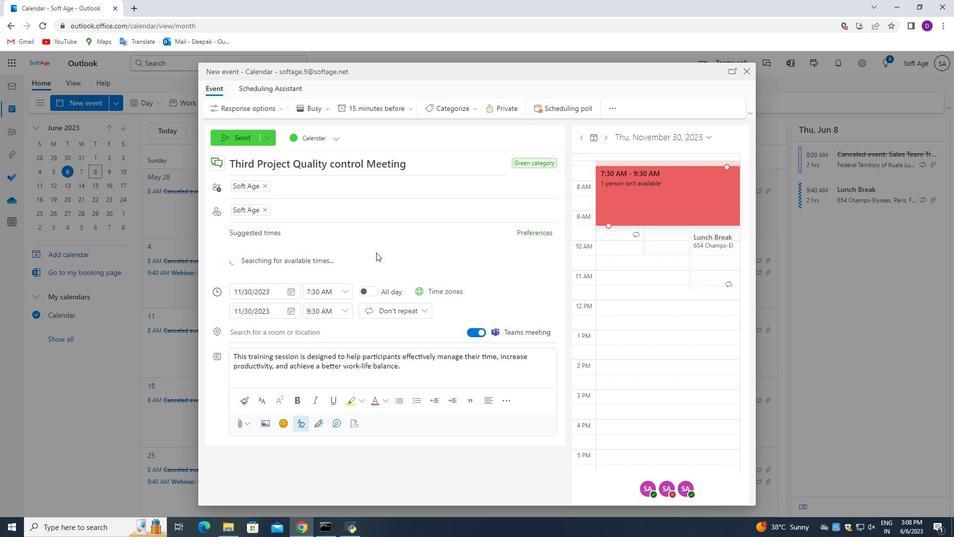 
Action: Mouse moved to (375, 275)
Screenshot: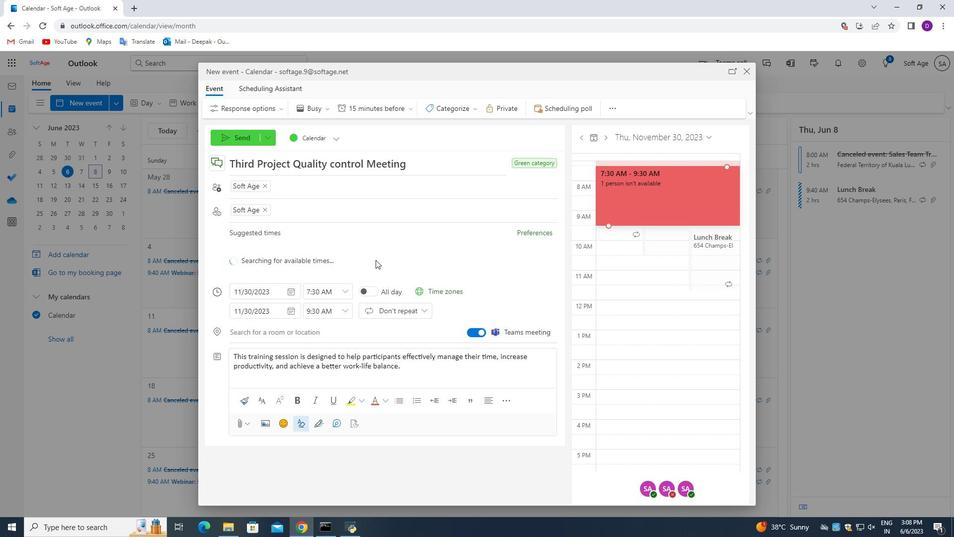 
Action: Mouse scrolled (375, 275) with delta (0, 0)
Screenshot: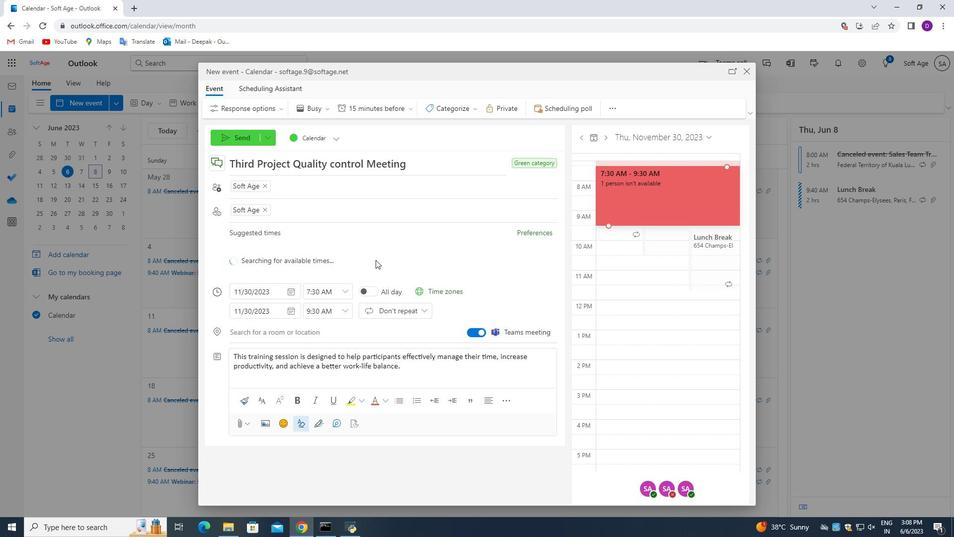 
Action: Mouse moved to (371, 283)
Screenshot: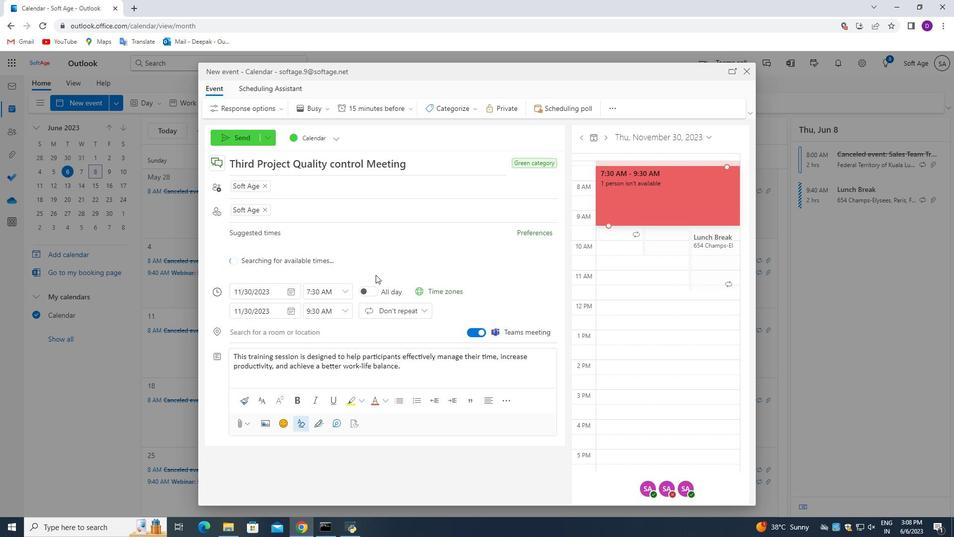 
Action: Mouse scrolled (371, 283) with delta (0, 0)
Screenshot: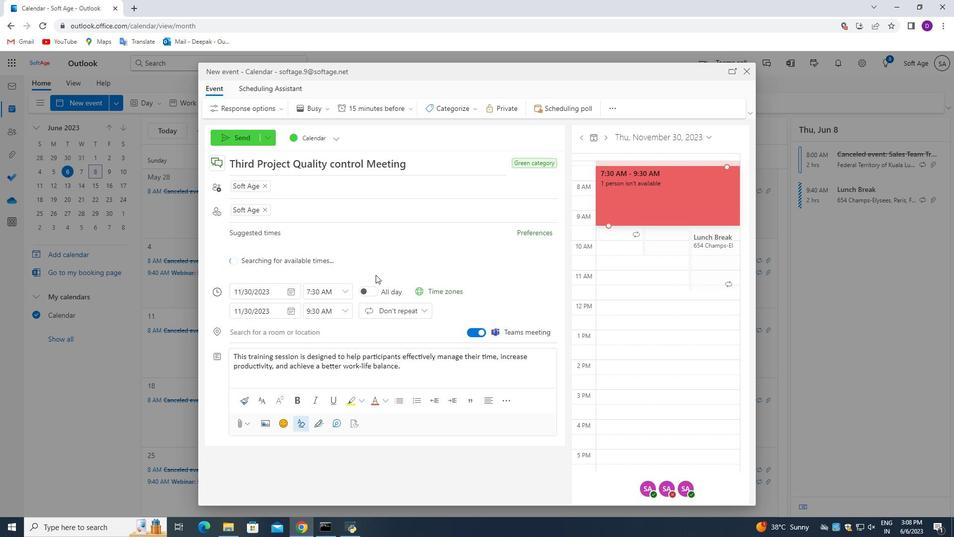 
Action: Mouse moved to (236, 138)
Screenshot: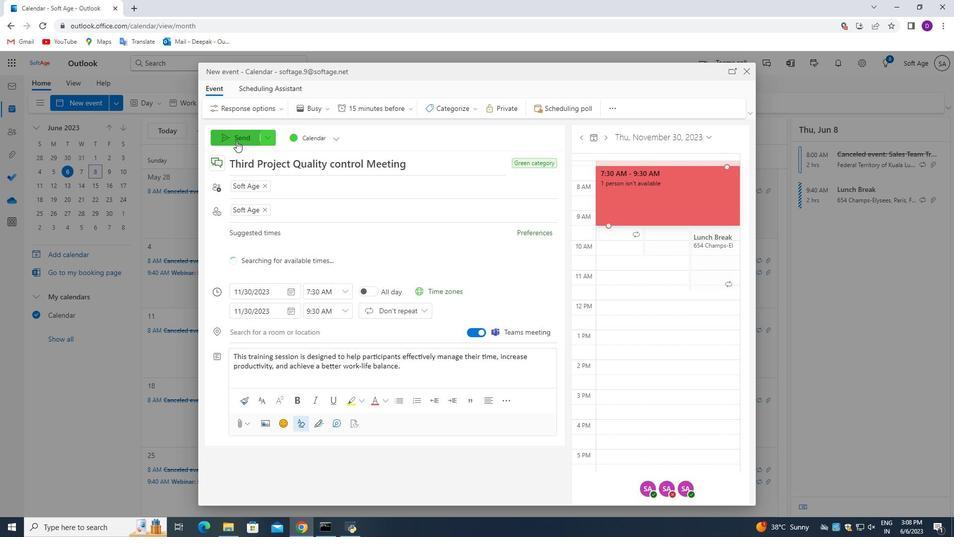 
Action: Mouse pressed left at (236, 138)
Screenshot: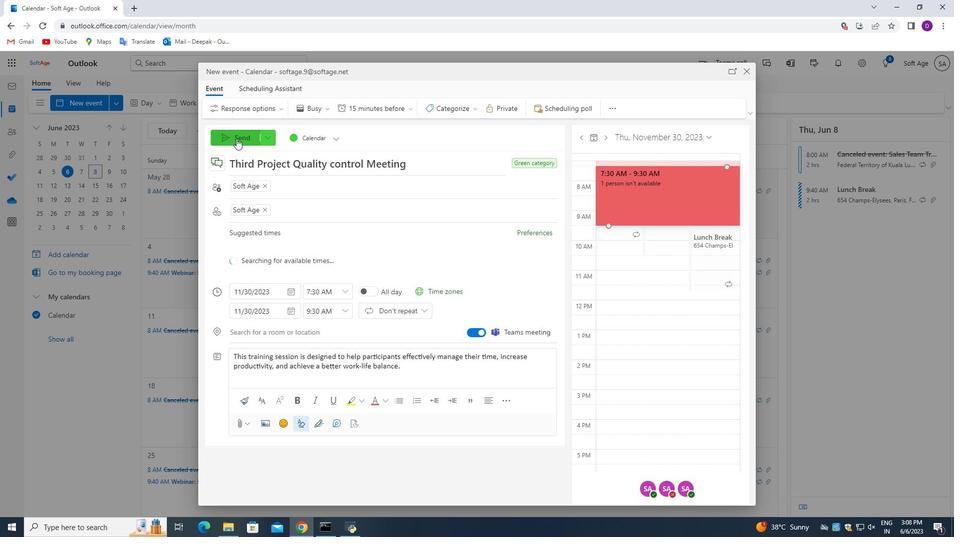 
Action: Mouse moved to (297, 286)
Screenshot: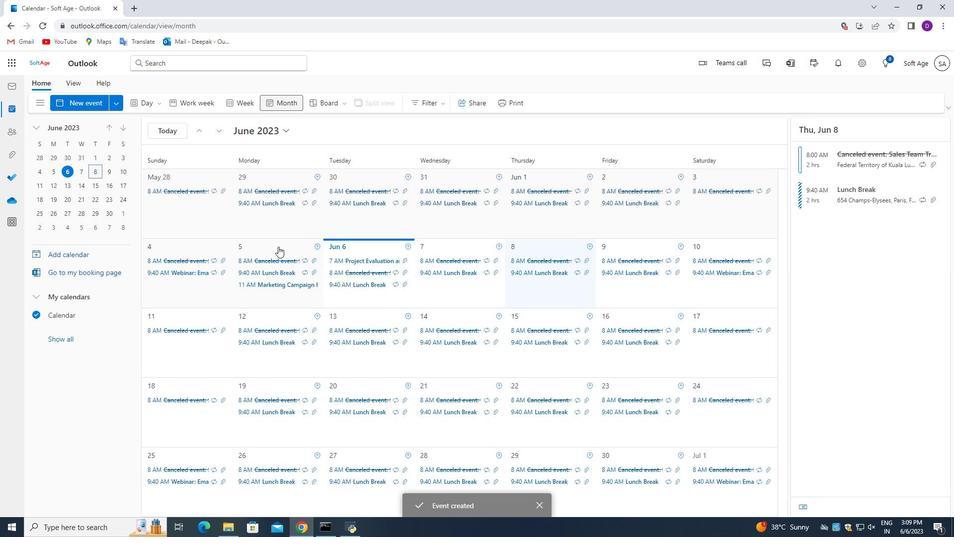
Action: Mouse scrolled (297, 286) with delta (0, 0)
Screenshot: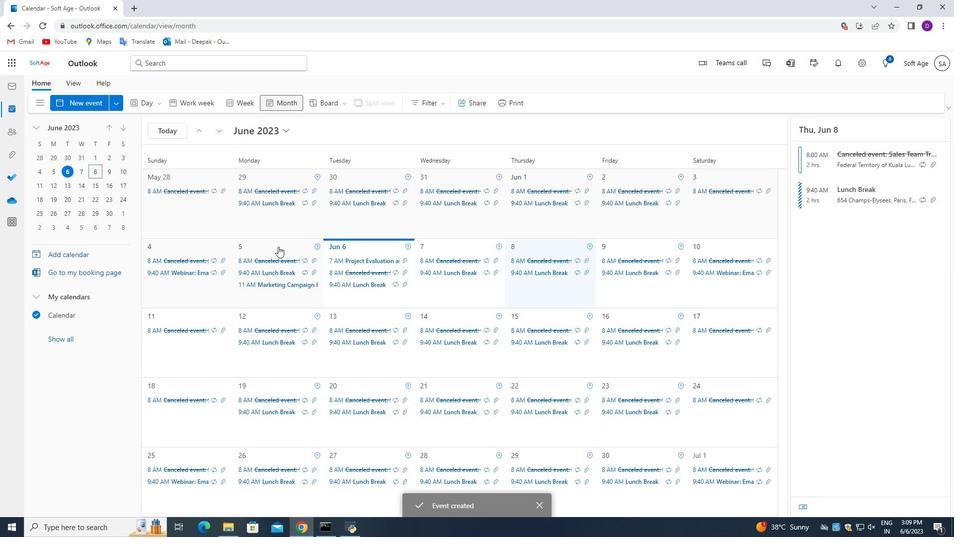 
Action: Mouse moved to (302, 291)
Screenshot: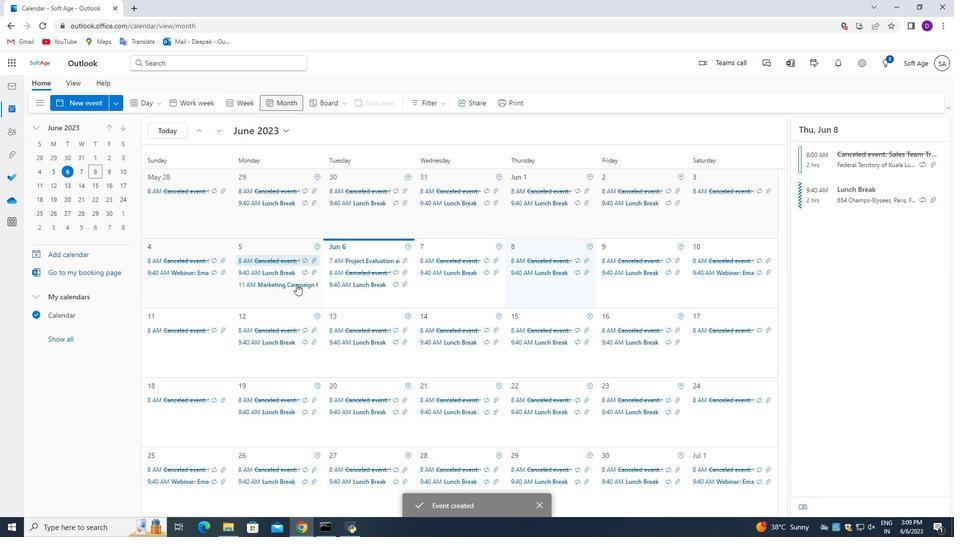 
Action: Mouse scrolled (302, 292) with delta (0, 0)
Screenshot: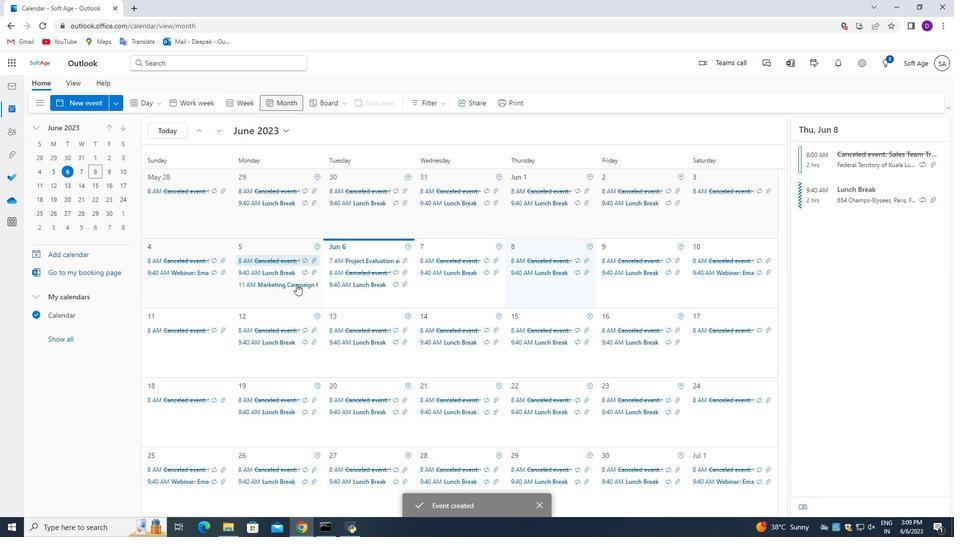 
Action: Mouse moved to (303, 293)
Screenshot: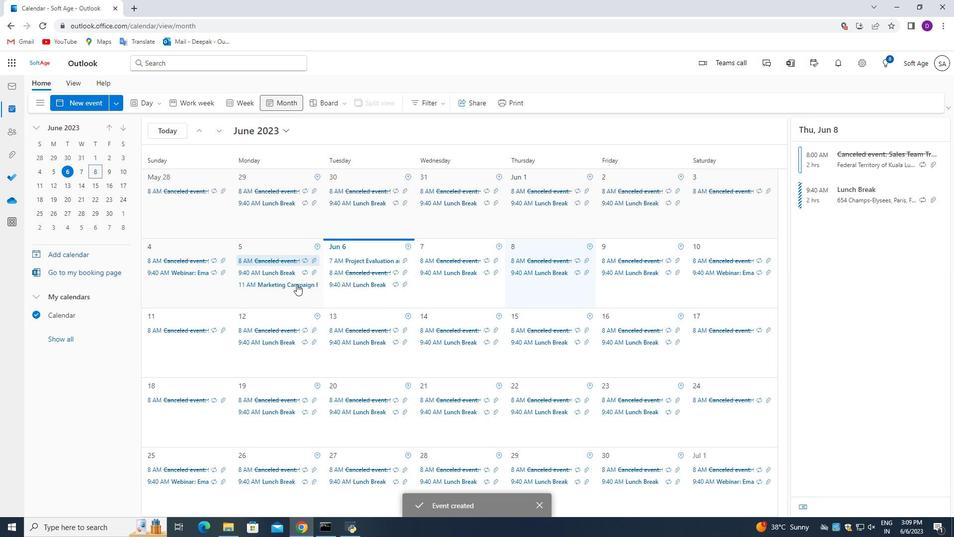 
Action: Mouse scrolled (303, 293) with delta (0, 0)
Screenshot: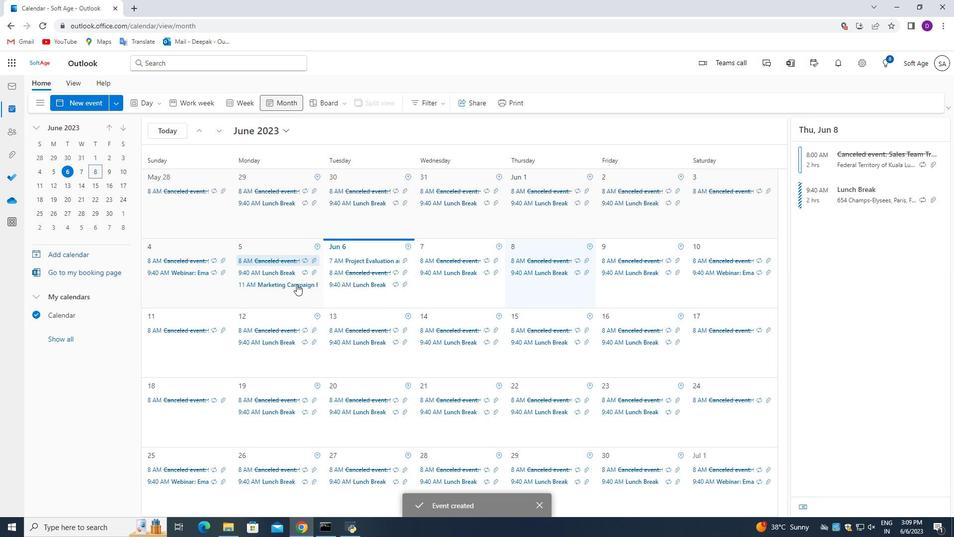 
Action: Mouse moved to (306, 293)
Screenshot: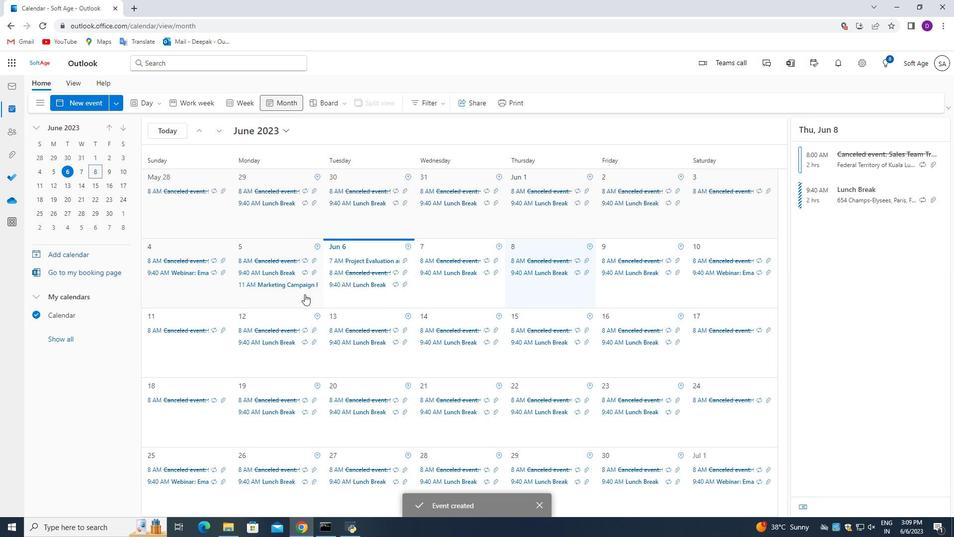 
